 Task: Find connections with filter location Montero with filter topic #Tipswith filter profile language Potuguese with filter current company Muthoot Fincorp Ltd. with filter school Vikram Simhapuri University, Nellore with filter industry HVAC and Refrigeration Equipment Manufacturing with filter service category Date Entry with filter keywords title Engineer
Action: Mouse moved to (495, 66)
Screenshot: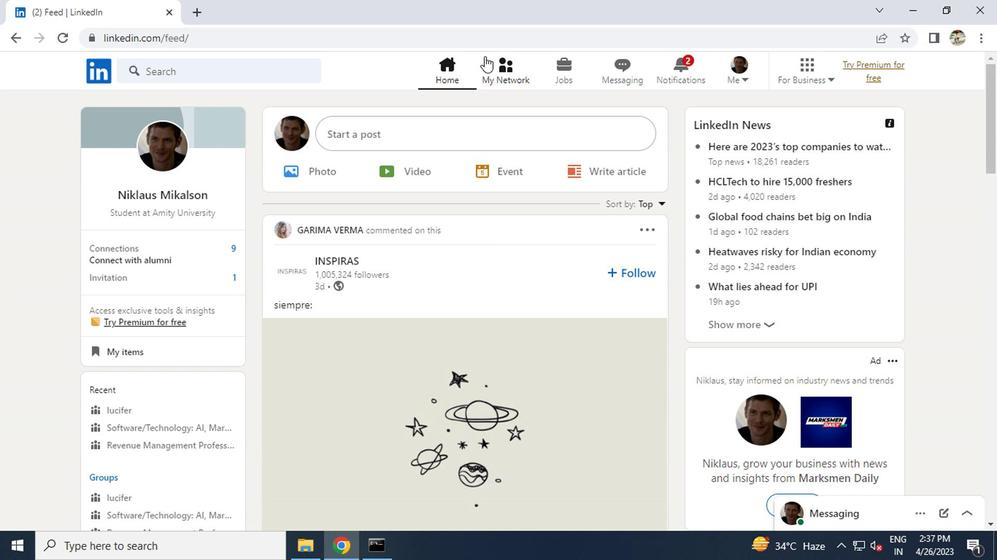 
Action: Mouse pressed left at (495, 66)
Screenshot: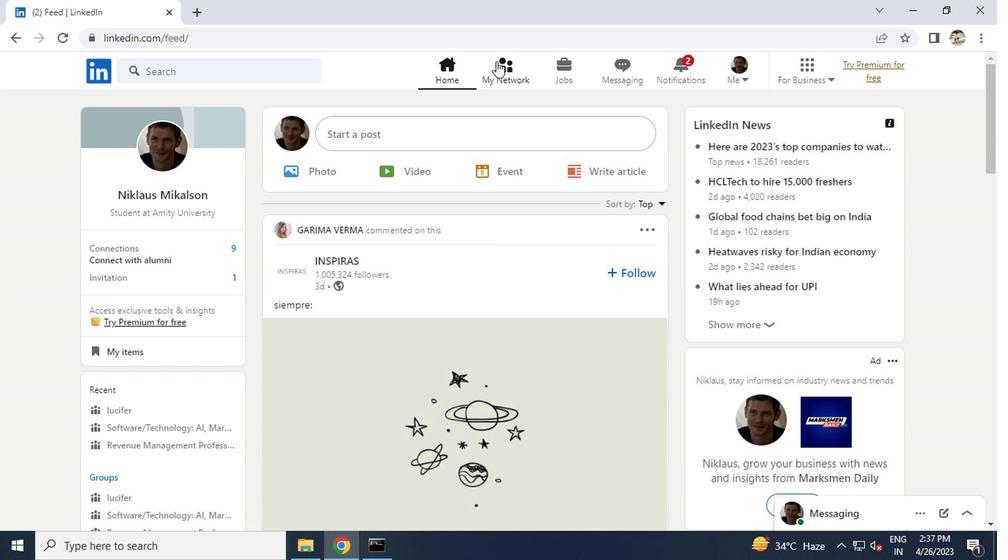 
Action: Mouse moved to (143, 151)
Screenshot: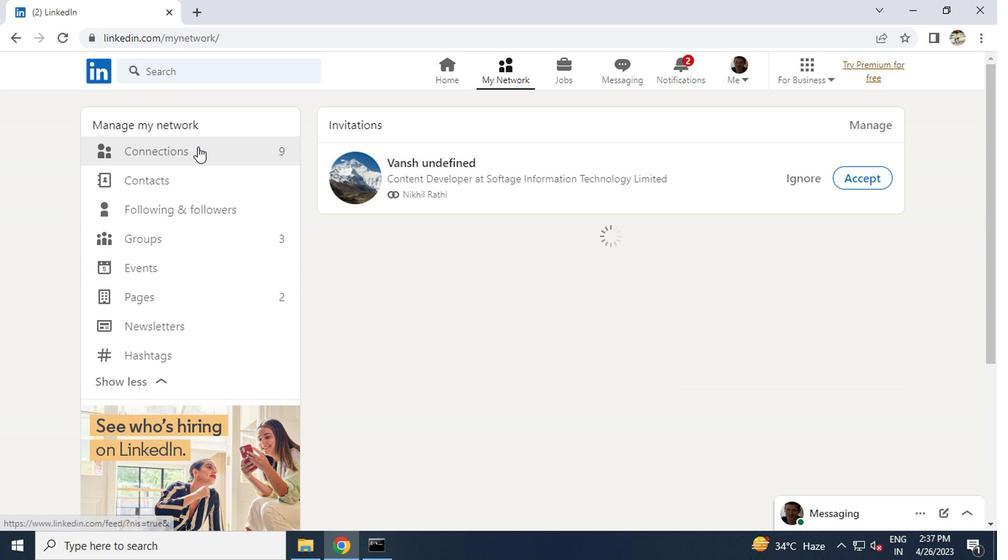 
Action: Mouse pressed left at (143, 151)
Screenshot: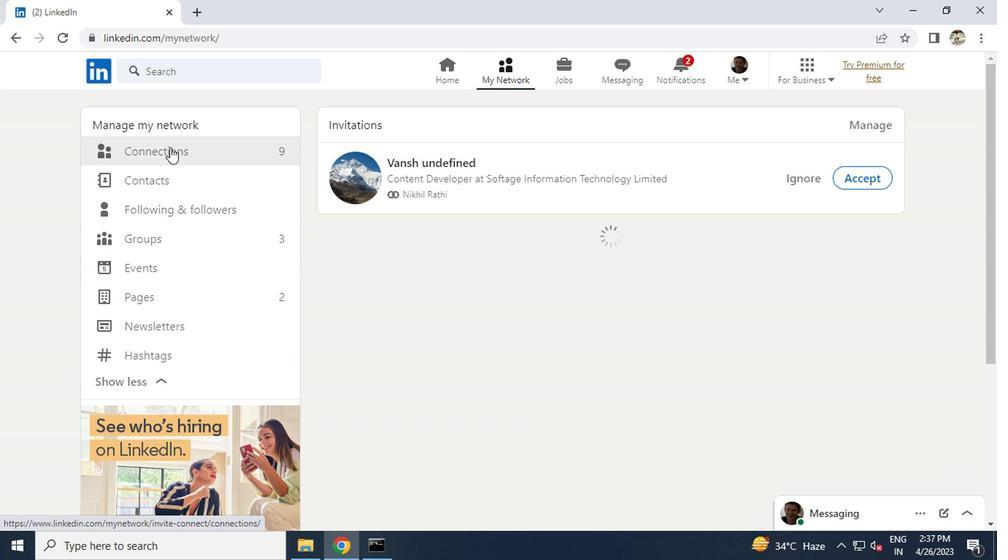 
Action: Mouse moved to (595, 158)
Screenshot: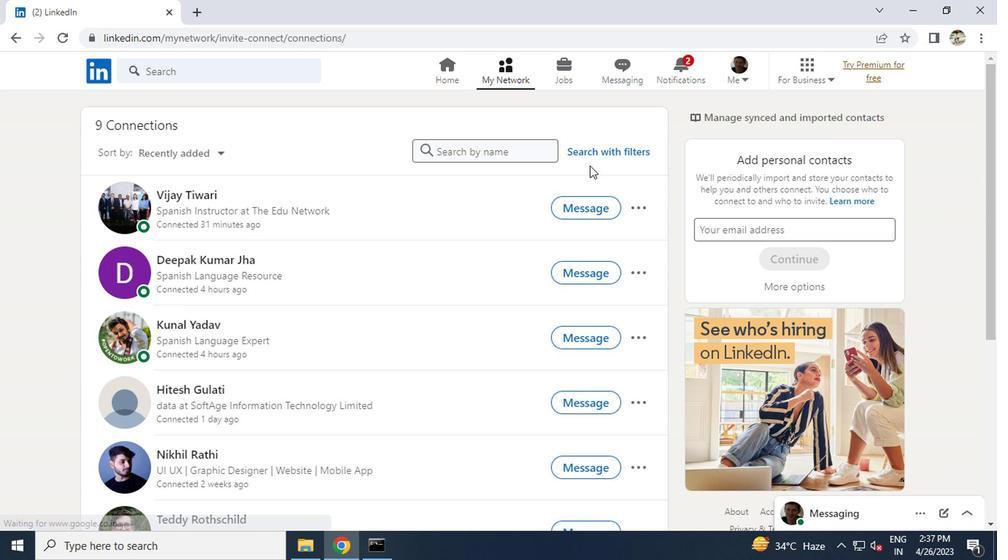 
Action: Mouse pressed left at (595, 158)
Screenshot: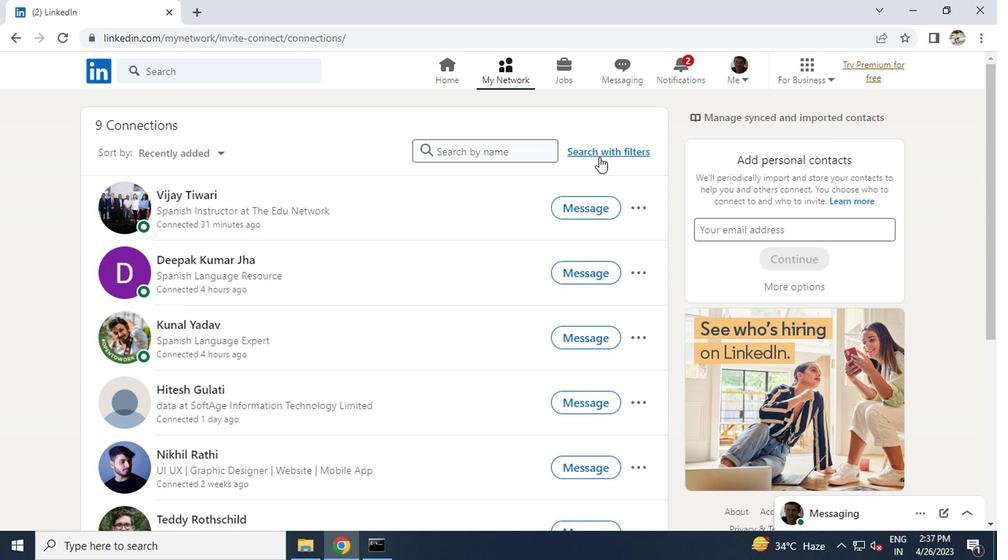 
Action: Mouse moved to (488, 111)
Screenshot: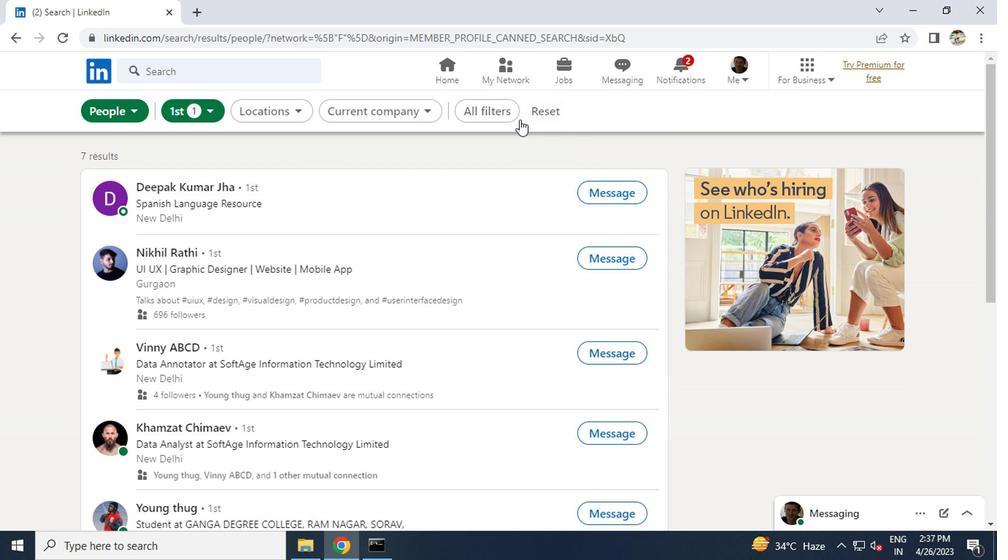 
Action: Mouse pressed left at (488, 111)
Screenshot: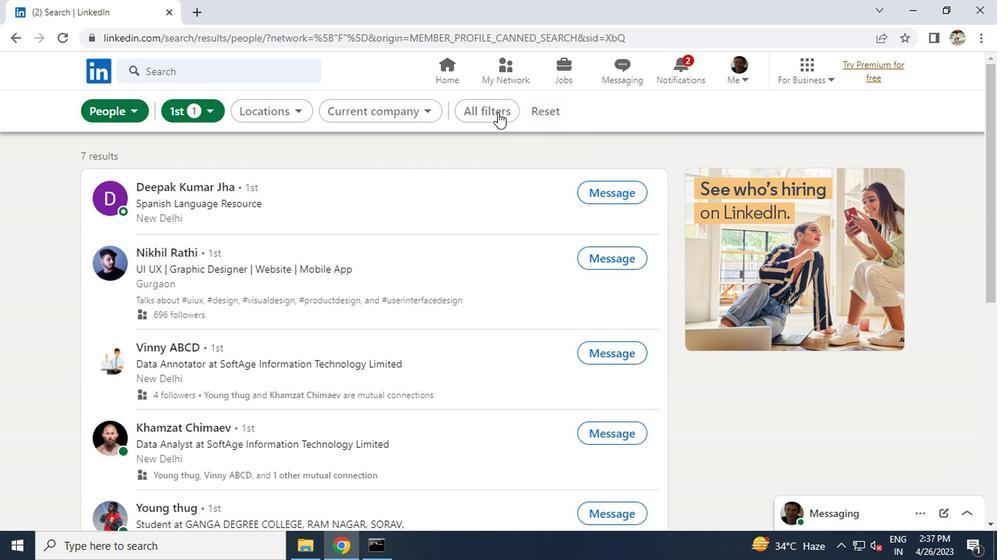 
Action: Mouse moved to (819, 358)
Screenshot: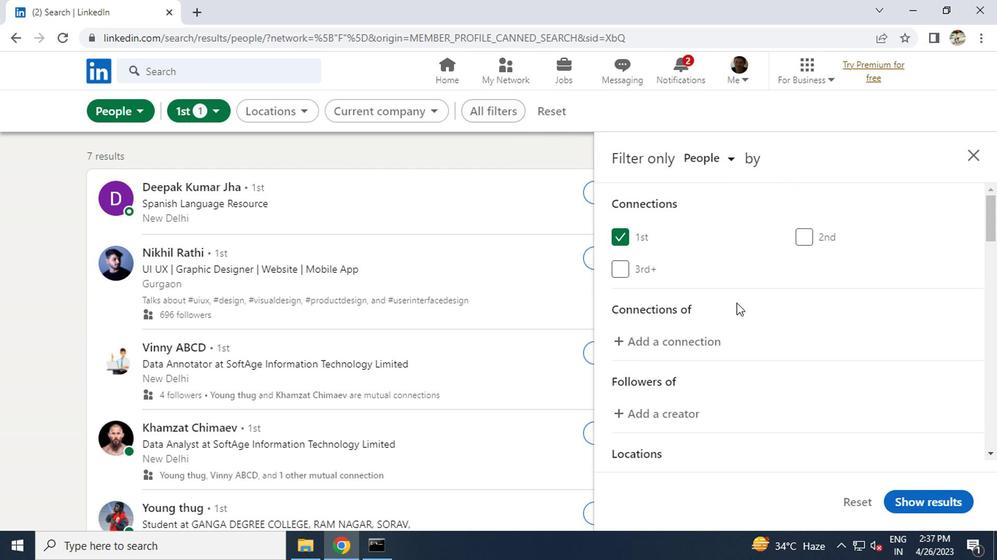 
Action: Mouse scrolled (819, 357) with delta (0, 0)
Screenshot: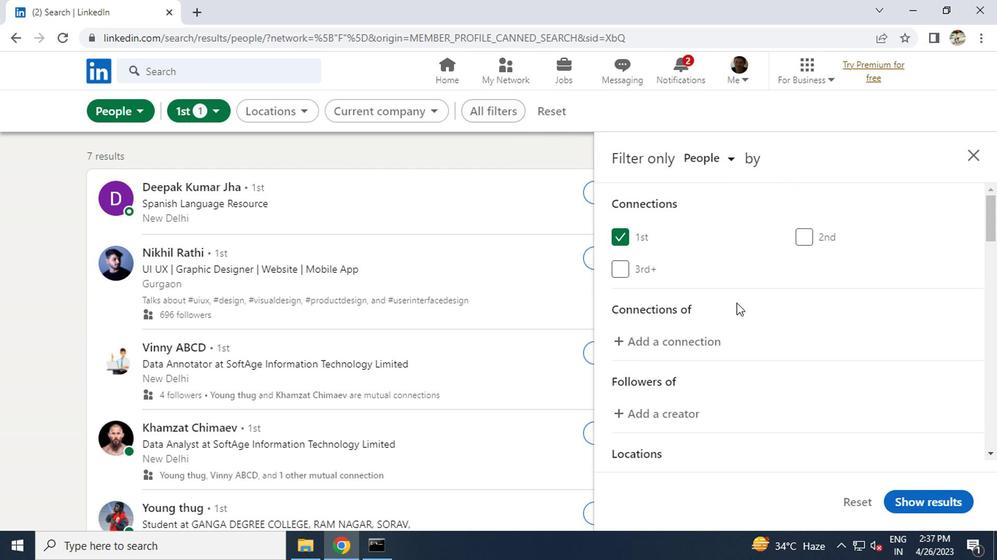 
Action: Mouse moved to (820, 358)
Screenshot: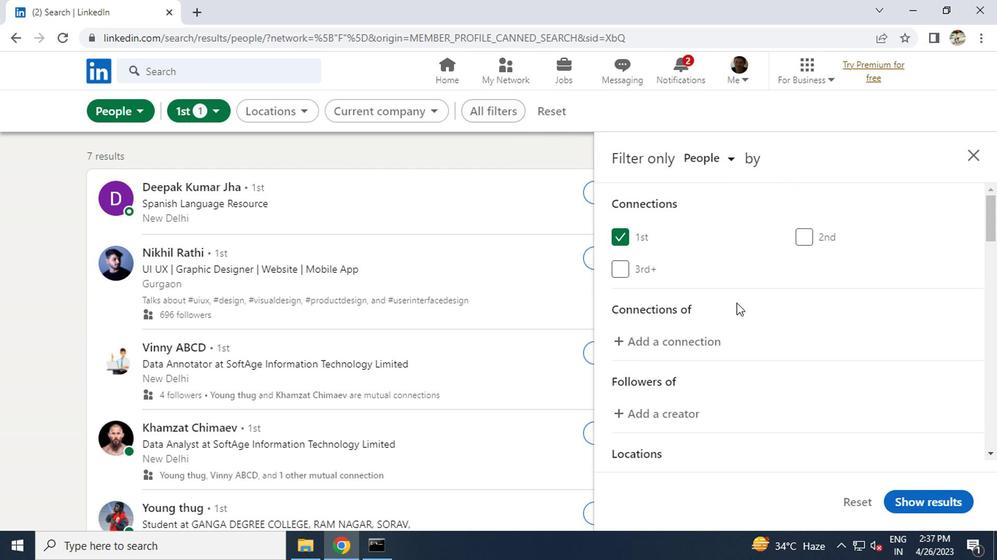 
Action: Mouse scrolled (820, 357) with delta (0, 0)
Screenshot: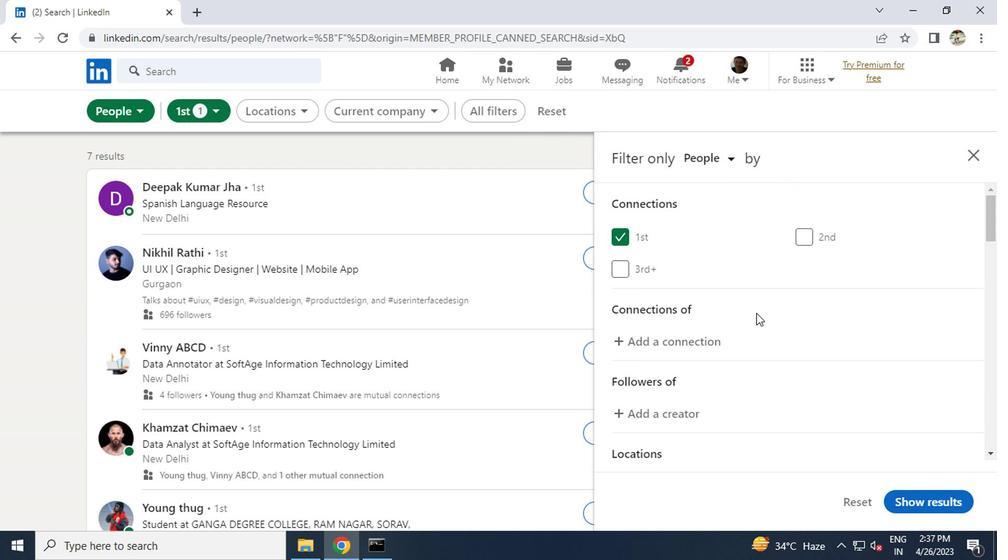 
Action: Mouse scrolled (820, 357) with delta (0, 0)
Screenshot: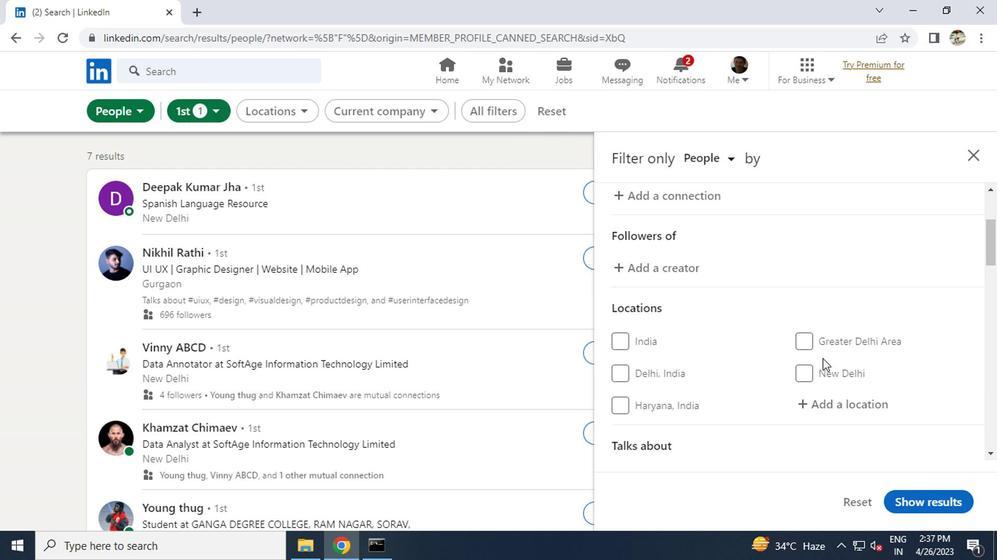
Action: Mouse moved to (818, 333)
Screenshot: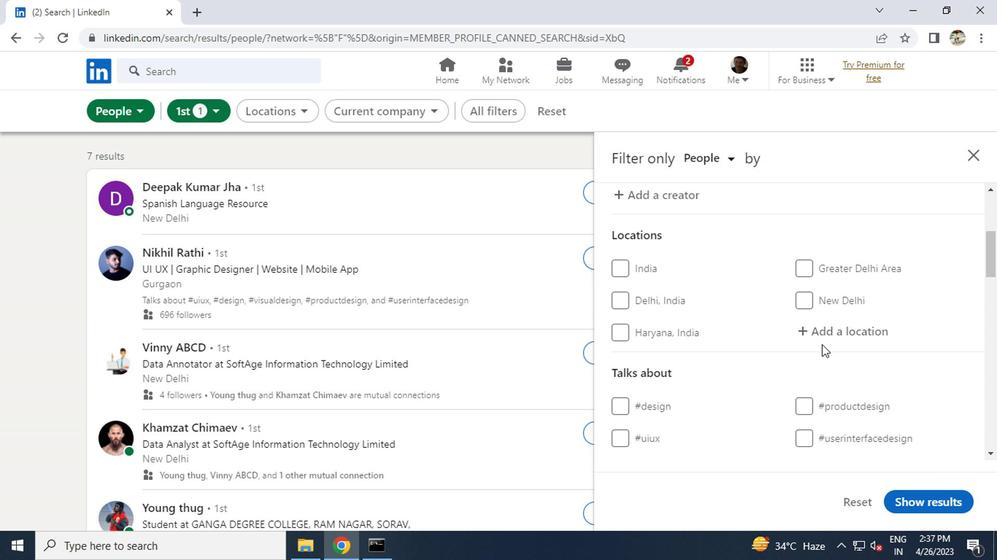 
Action: Mouse pressed left at (818, 333)
Screenshot: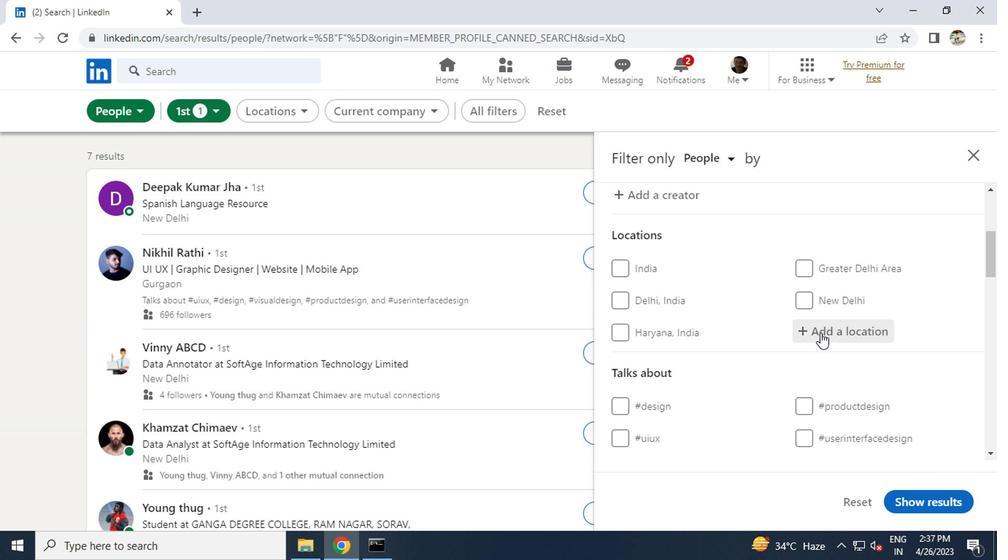 
Action: Key pressed <Key.caps_lock>m<Key.caps_lock>ontero<Key.enter>
Screenshot: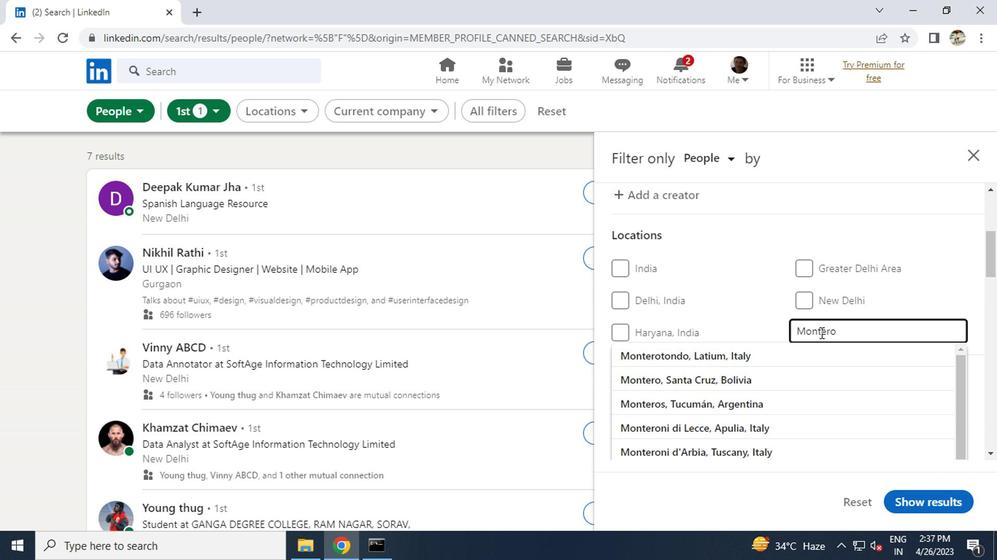 
Action: Mouse scrolled (818, 332) with delta (0, -1)
Screenshot: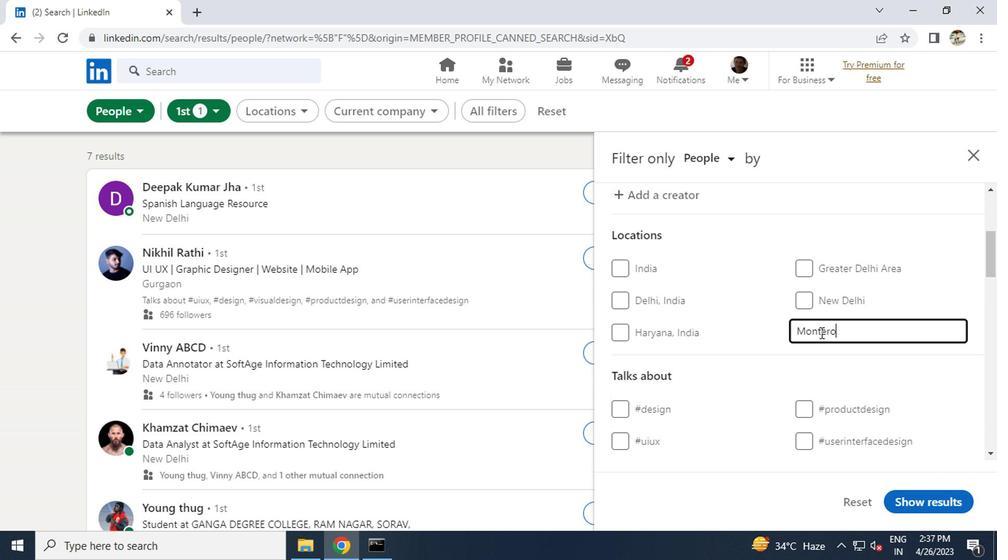 
Action: Mouse moved to (834, 401)
Screenshot: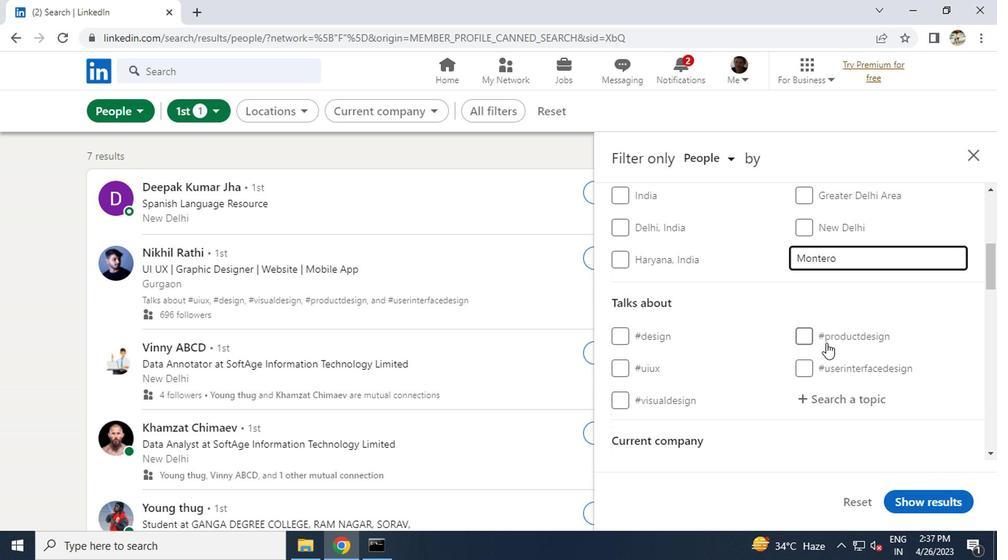 
Action: Mouse pressed left at (834, 401)
Screenshot: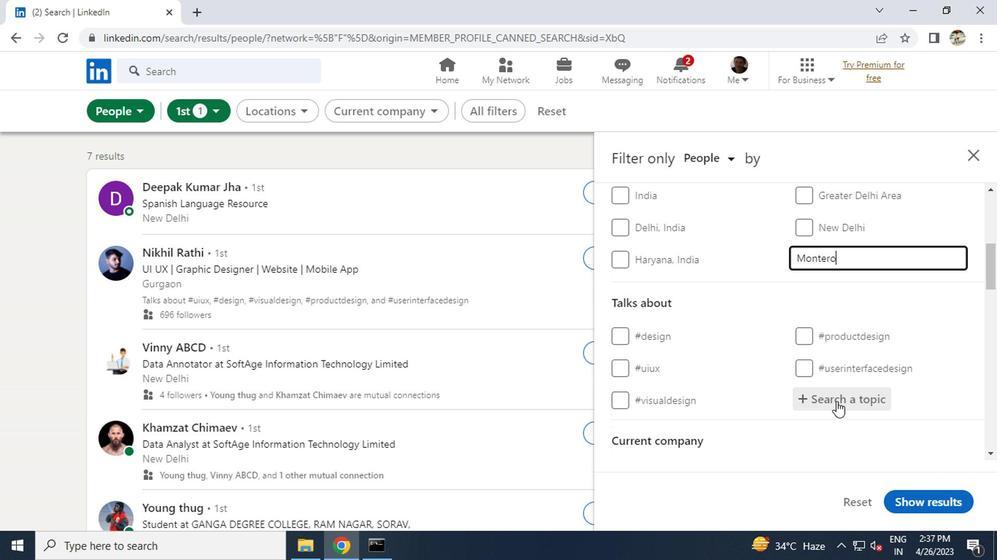 
Action: Key pressed <Key.shift>#<Key.caps_lock>T<Key.caps_lock>IPS
Screenshot: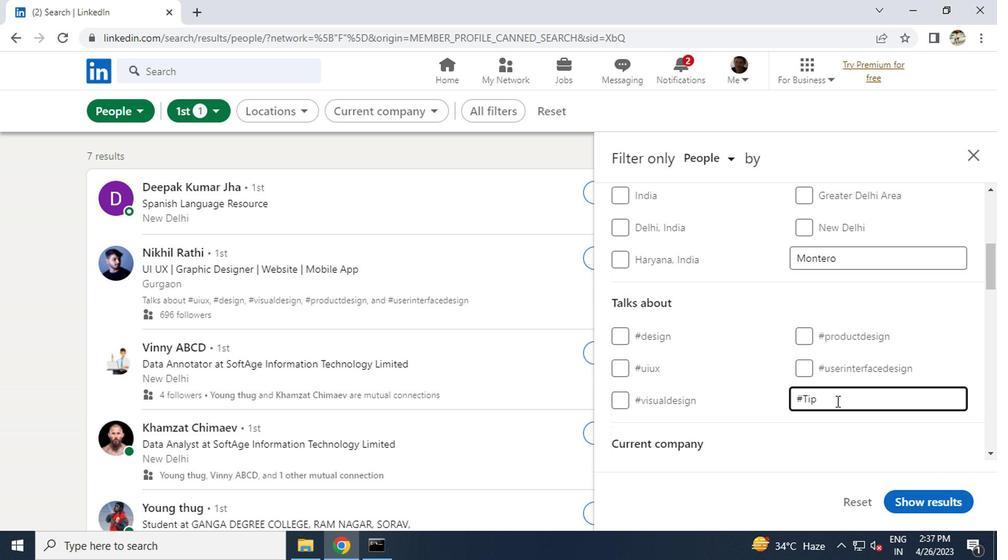 
Action: Mouse scrolled (834, 400) with delta (0, -1)
Screenshot: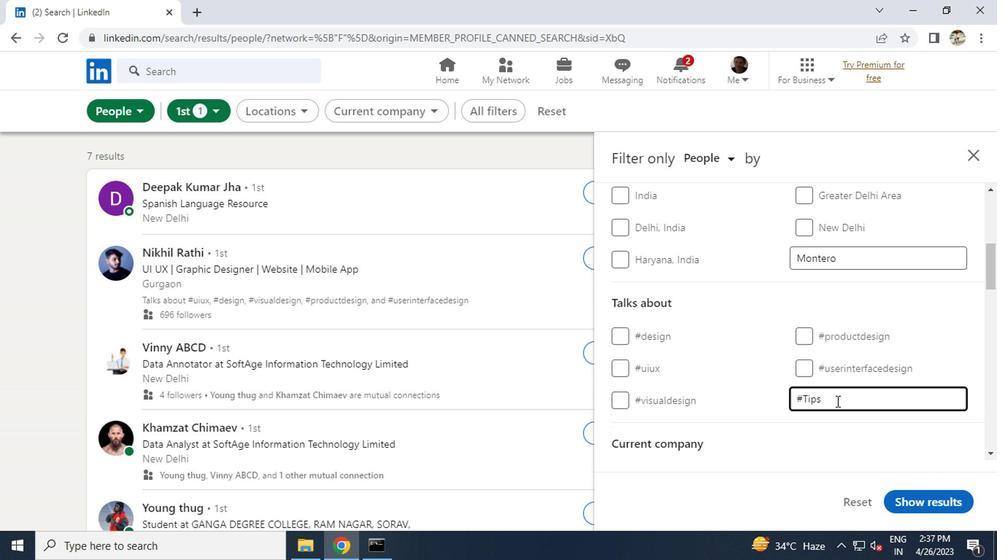 
Action: Mouse scrolled (834, 400) with delta (0, -1)
Screenshot: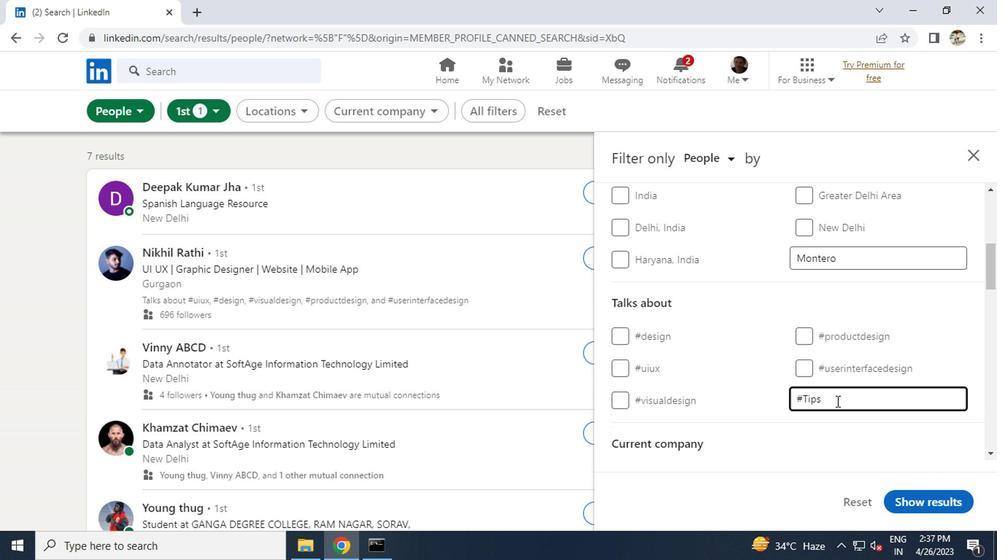 
Action: Mouse scrolled (834, 400) with delta (0, -1)
Screenshot: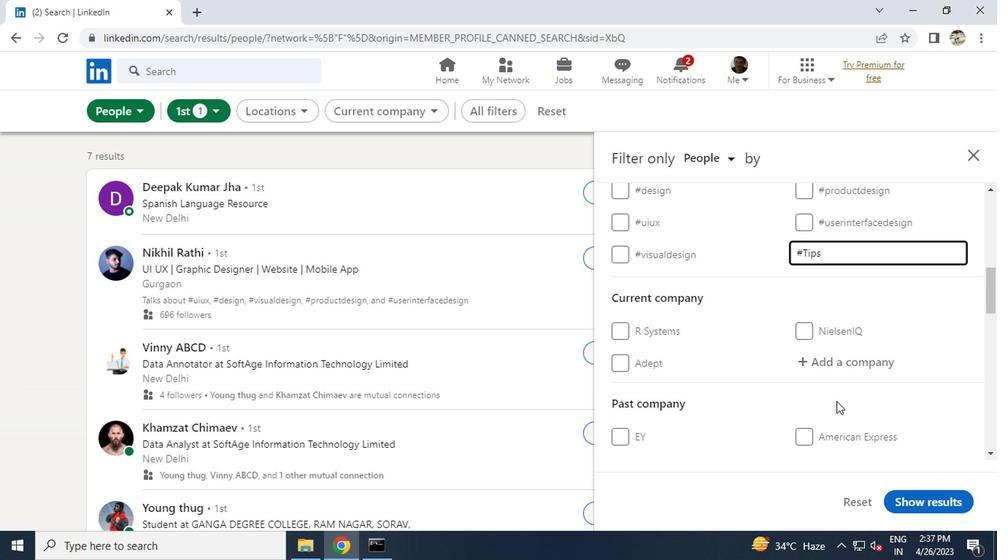 
Action: Mouse scrolled (834, 400) with delta (0, -1)
Screenshot: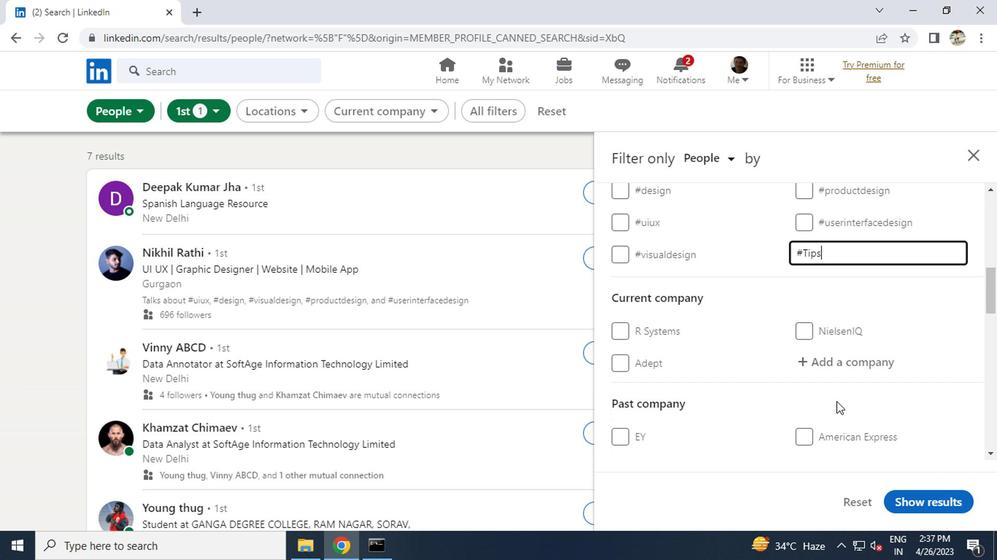 
Action: Mouse scrolled (834, 400) with delta (0, -1)
Screenshot: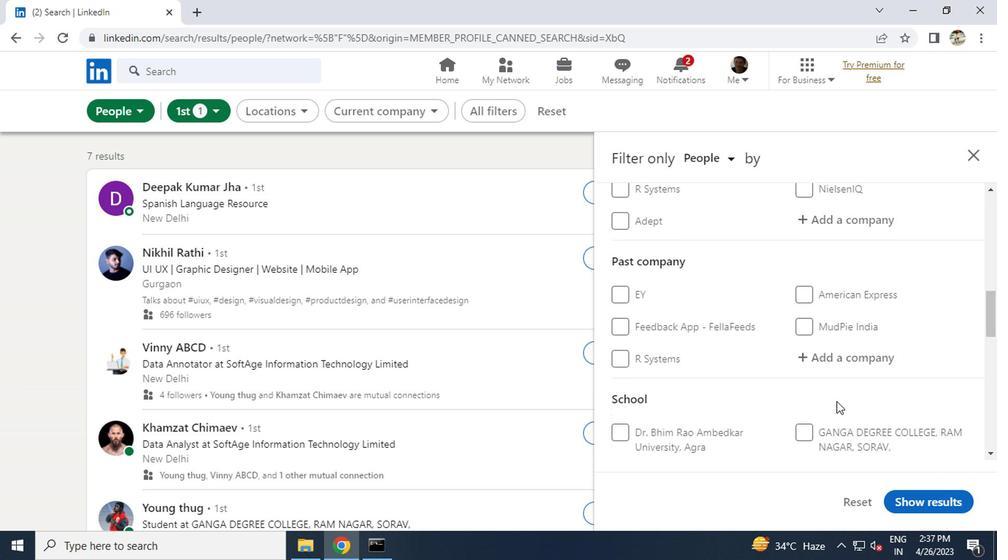 
Action: Mouse scrolled (834, 400) with delta (0, -1)
Screenshot: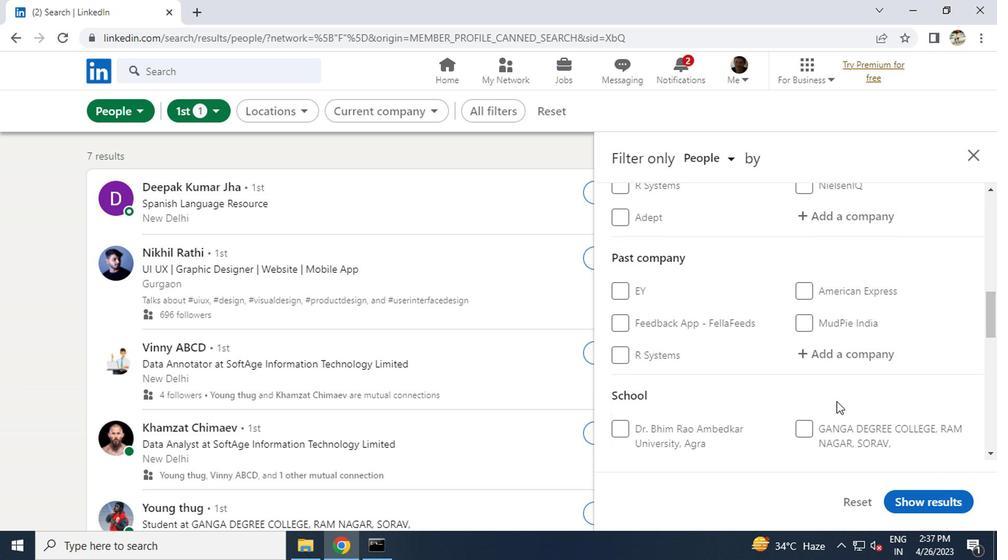 
Action: Mouse scrolled (834, 400) with delta (0, -1)
Screenshot: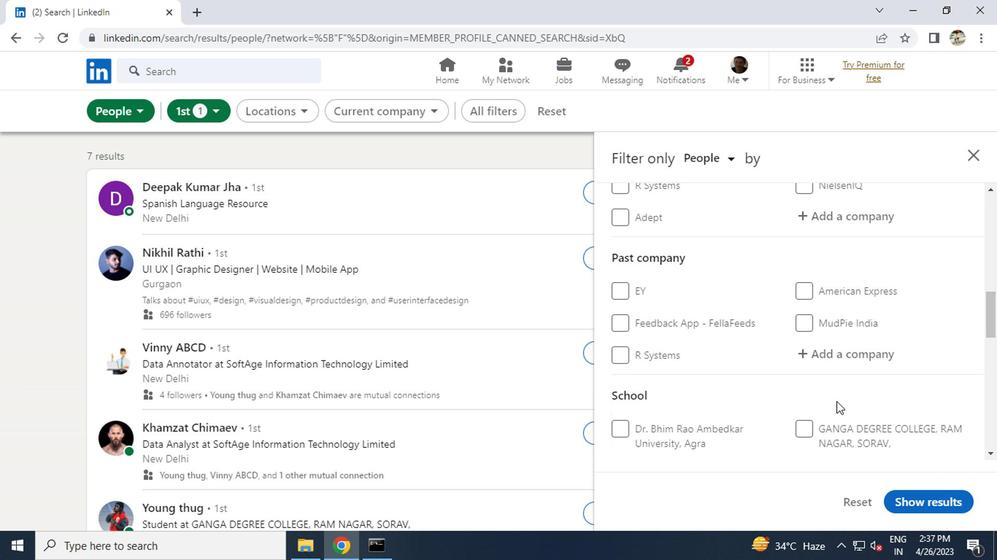 
Action: Mouse scrolled (834, 400) with delta (0, -1)
Screenshot: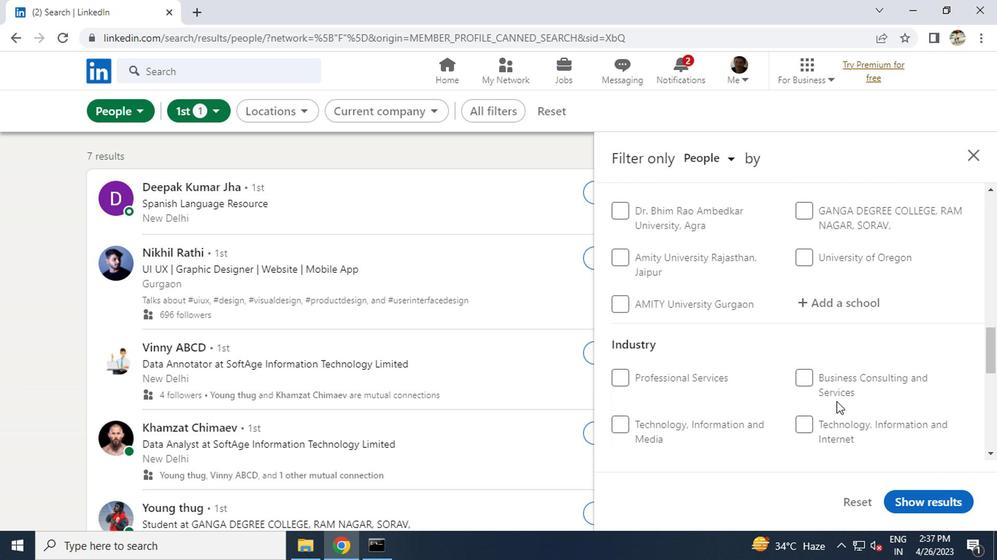 
Action: Mouse scrolled (834, 400) with delta (0, -1)
Screenshot: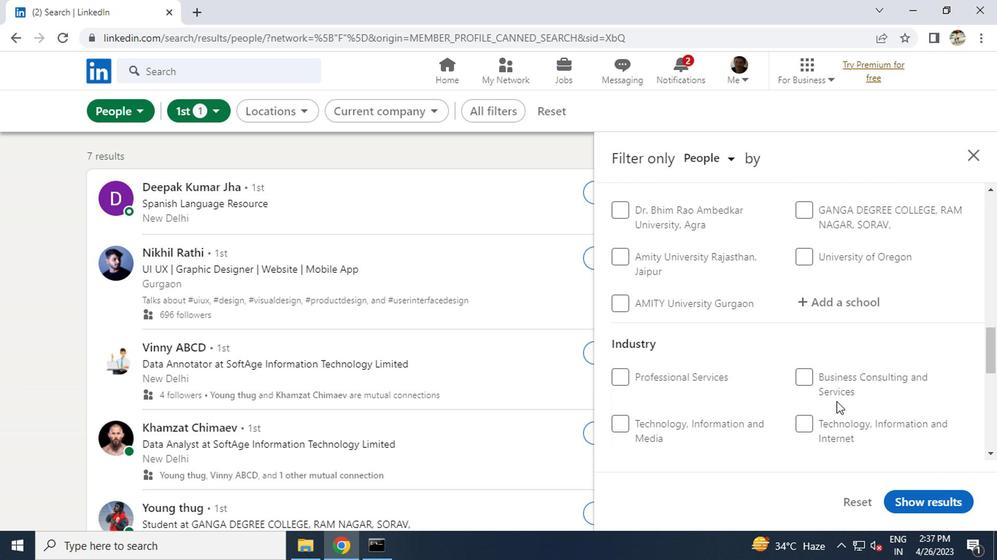 
Action: Mouse scrolled (834, 400) with delta (0, -1)
Screenshot: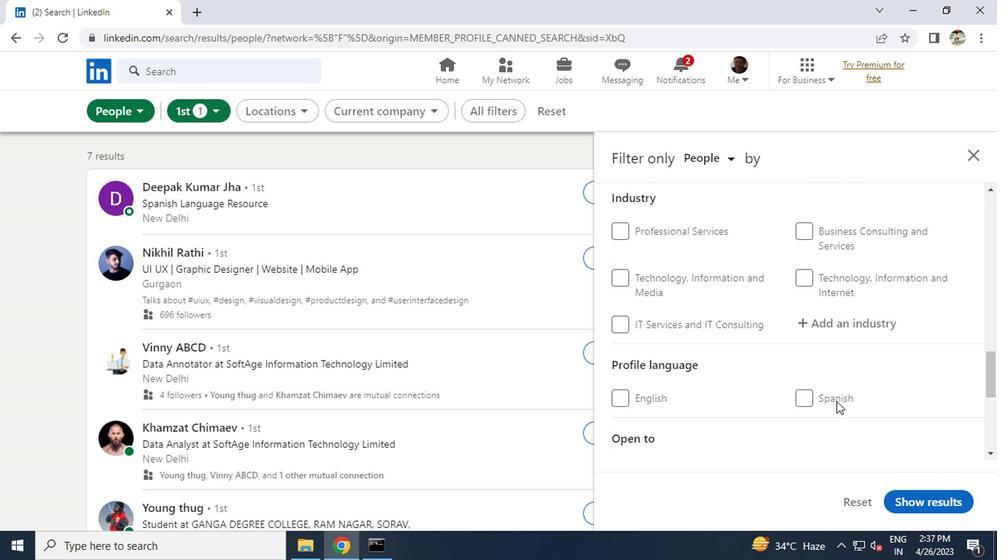 
Action: Mouse scrolled (834, 401) with delta (0, 0)
Screenshot: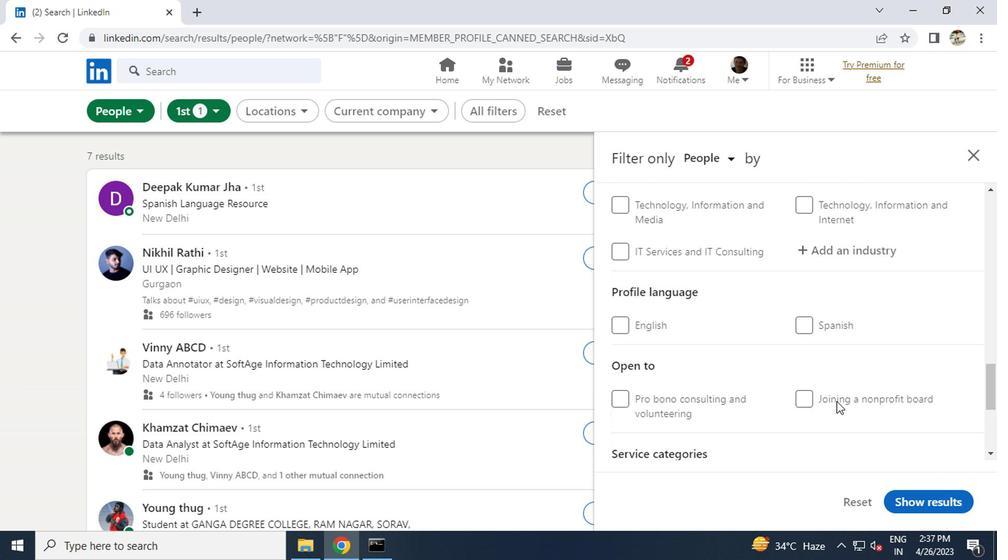 
Action: Mouse scrolled (834, 401) with delta (0, 0)
Screenshot: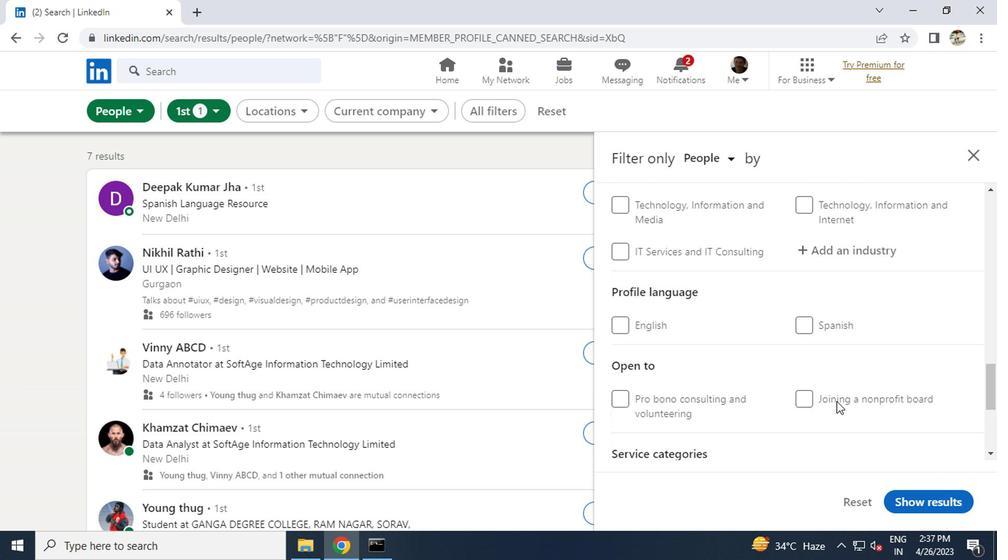 
Action: Mouse scrolled (834, 401) with delta (0, 0)
Screenshot: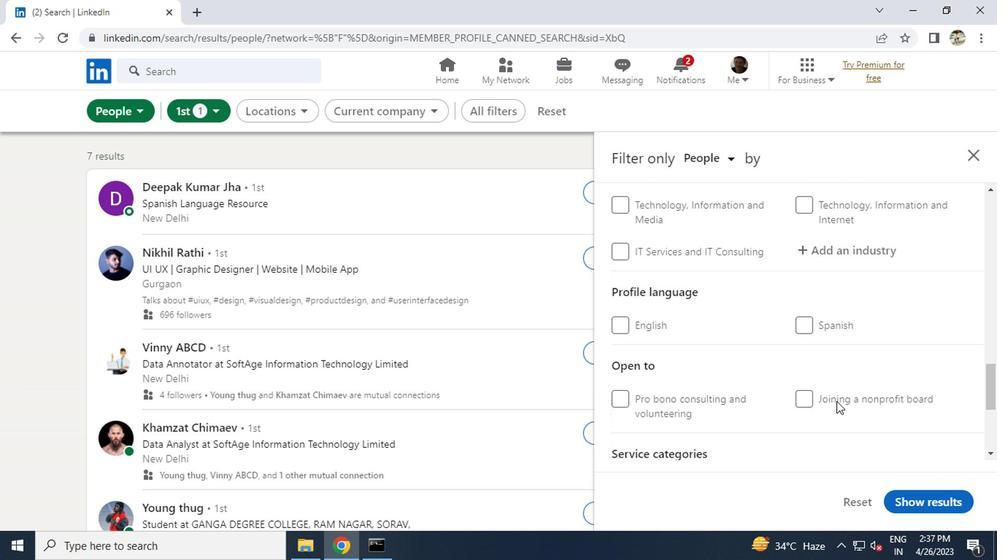 
Action: Mouse scrolled (834, 401) with delta (0, 0)
Screenshot: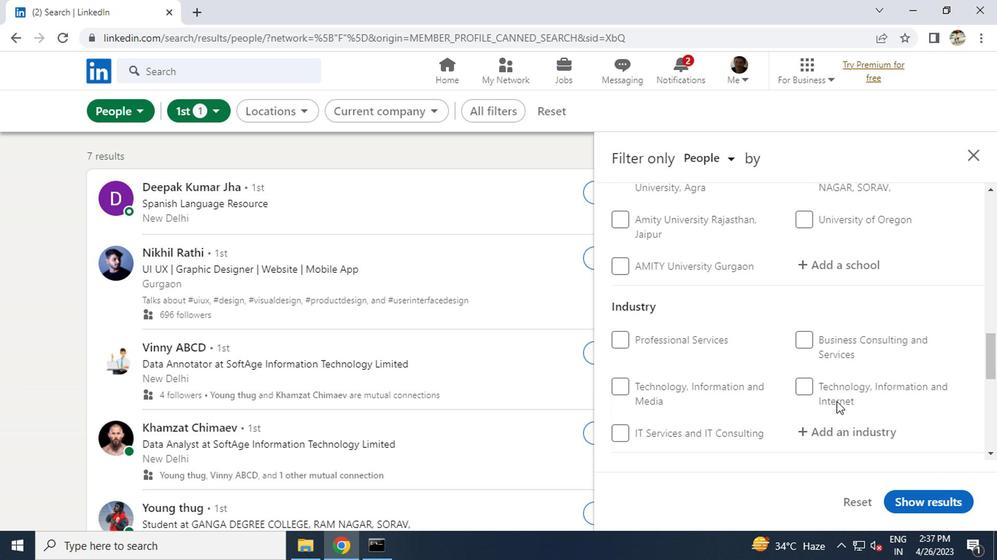 
Action: Mouse scrolled (834, 401) with delta (0, 0)
Screenshot: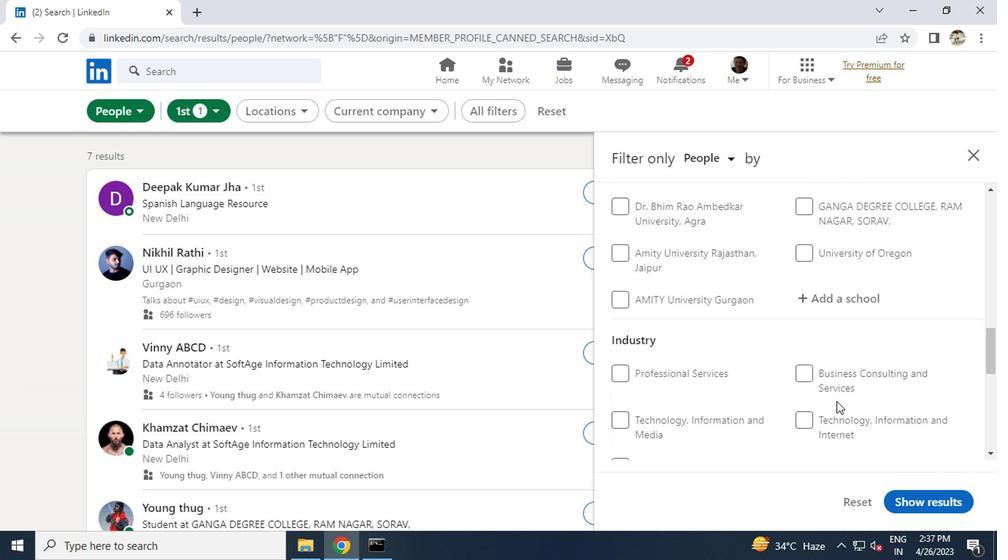 
Action: Mouse scrolled (834, 401) with delta (0, 0)
Screenshot: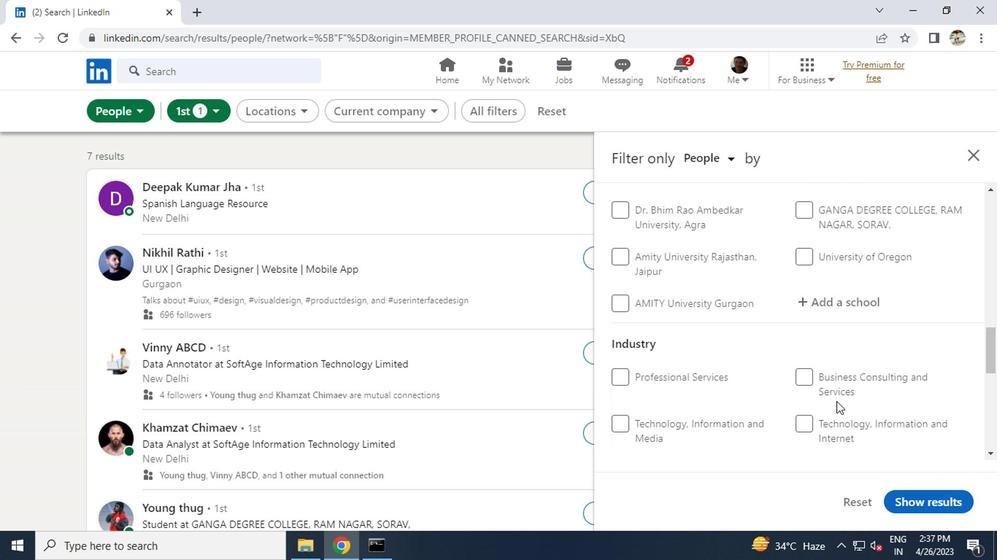 
Action: Mouse scrolled (834, 401) with delta (0, 0)
Screenshot: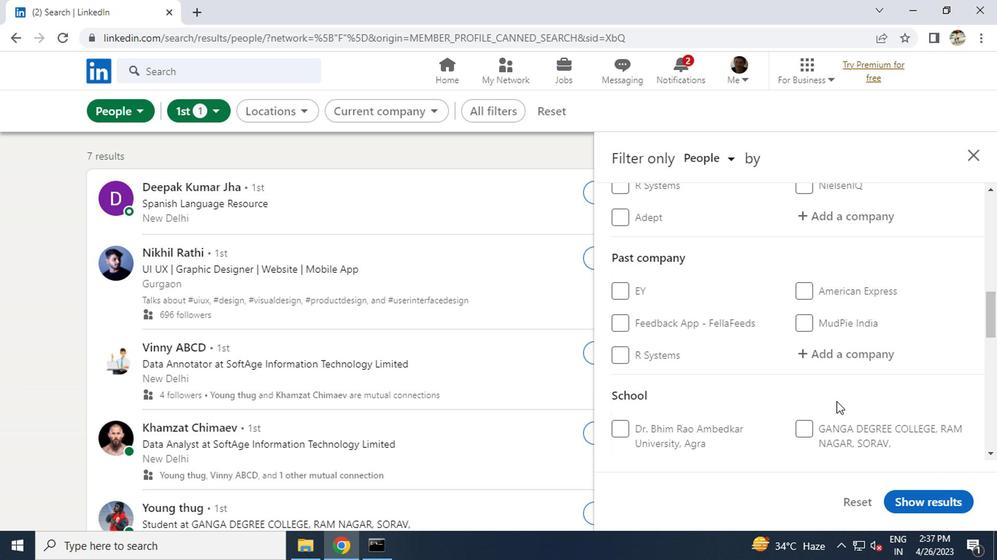 
Action: Mouse scrolled (834, 401) with delta (0, 0)
Screenshot: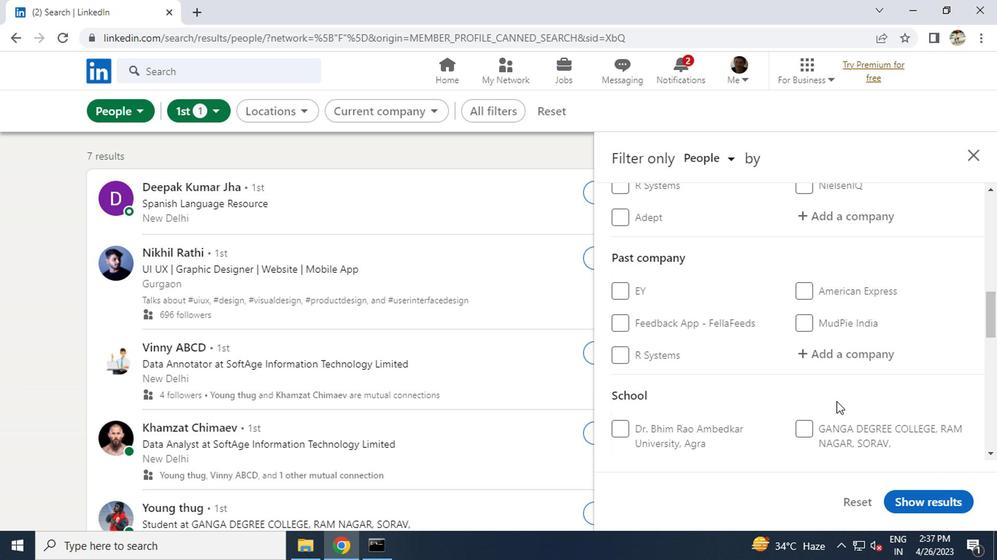 
Action: Mouse moved to (834, 356)
Screenshot: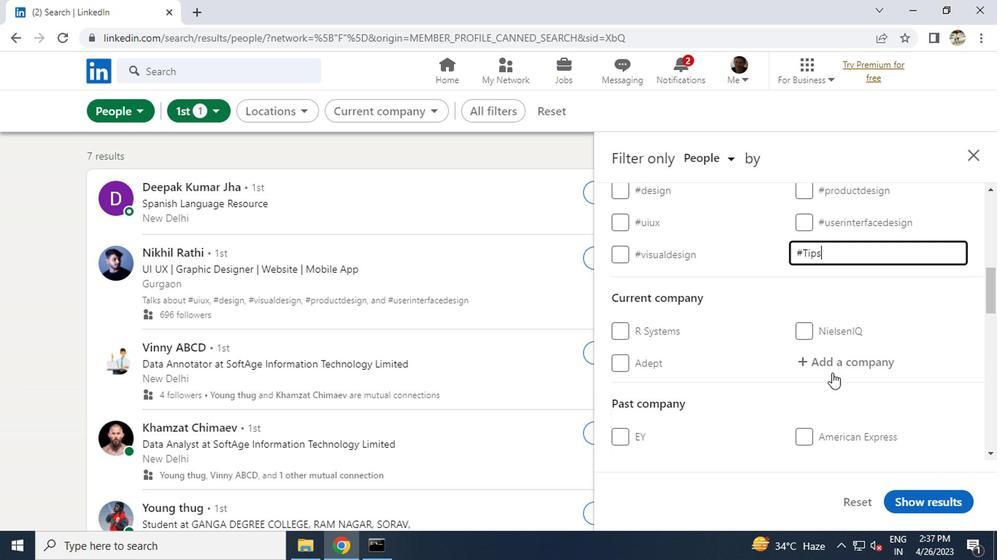 
Action: Mouse pressed left at (834, 356)
Screenshot: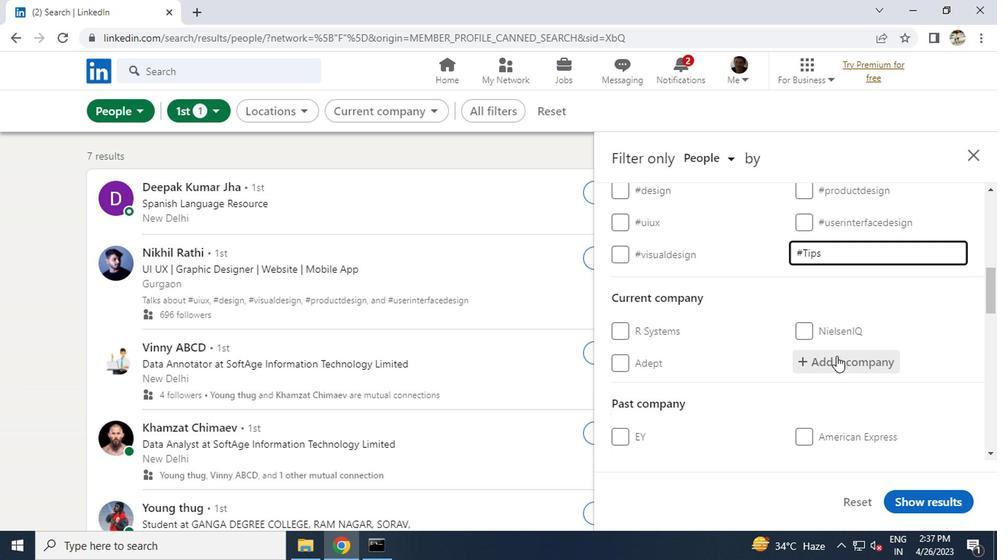 
Action: Key pressed <Key.caps_lock>M<Key.caps_lock>UTHOOT<Key.space><Key.caps_lock>F
Screenshot: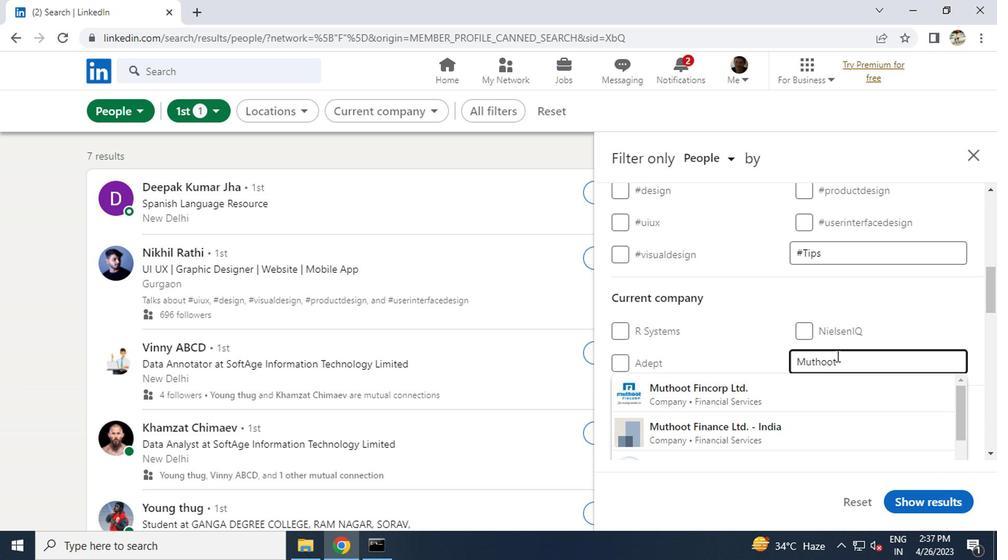 
Action: Mouse moved to (678, 391)
Screenshot: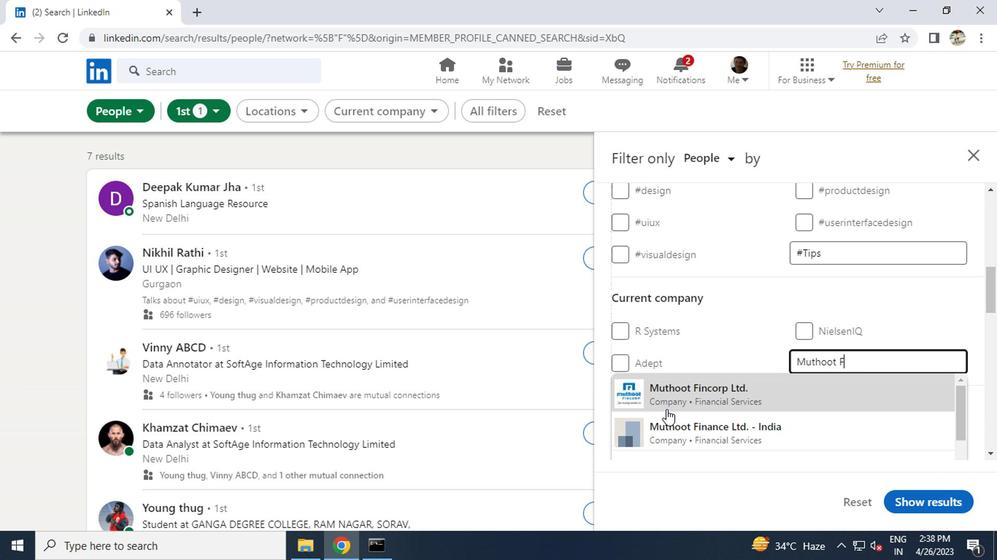 
Action: Mouse pressed left at (678, 391)
Screenshot: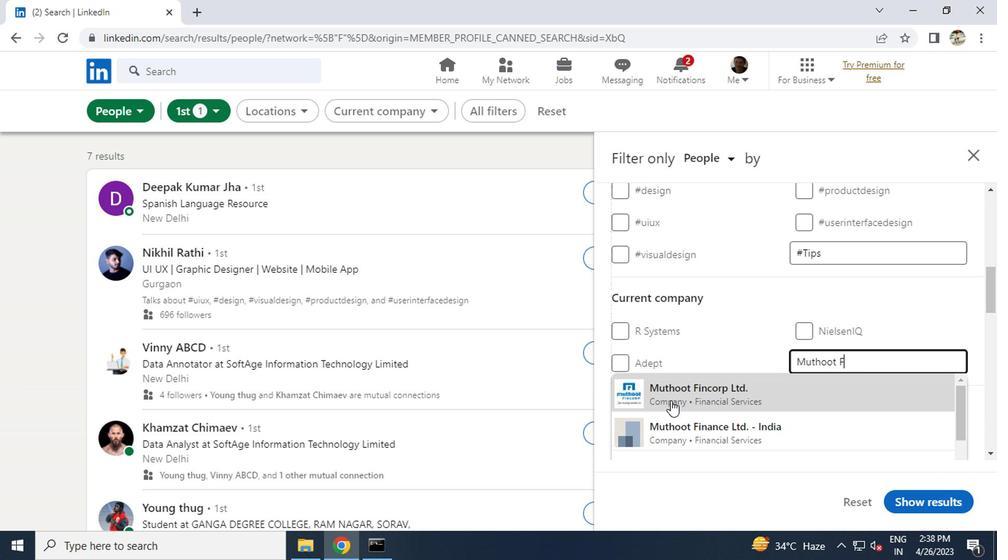 
Action: Mouse scrolled (678, 390) with delta (0, 0)
Screenshot: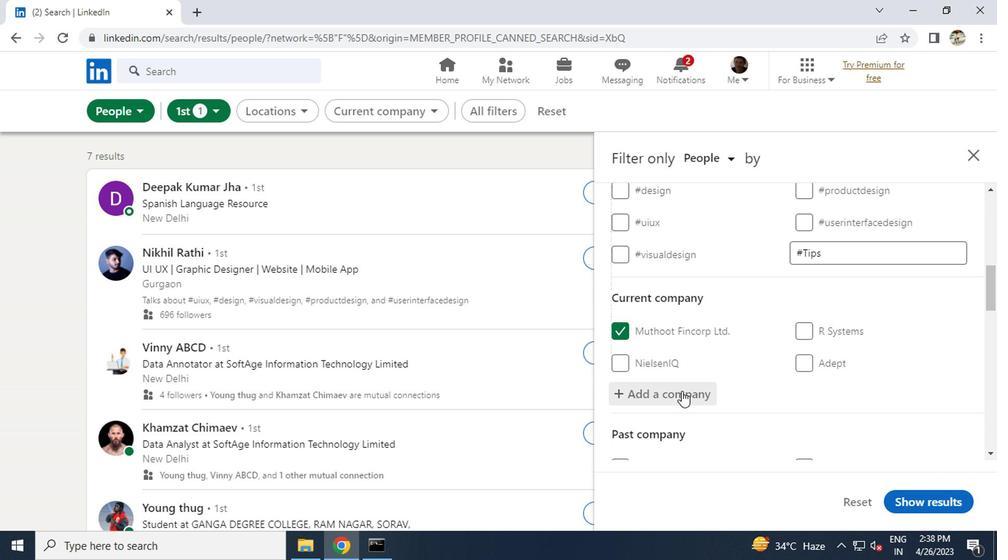 
Action: Mouse scrolled (678, 390) with delta (0, 0)
Screenshot: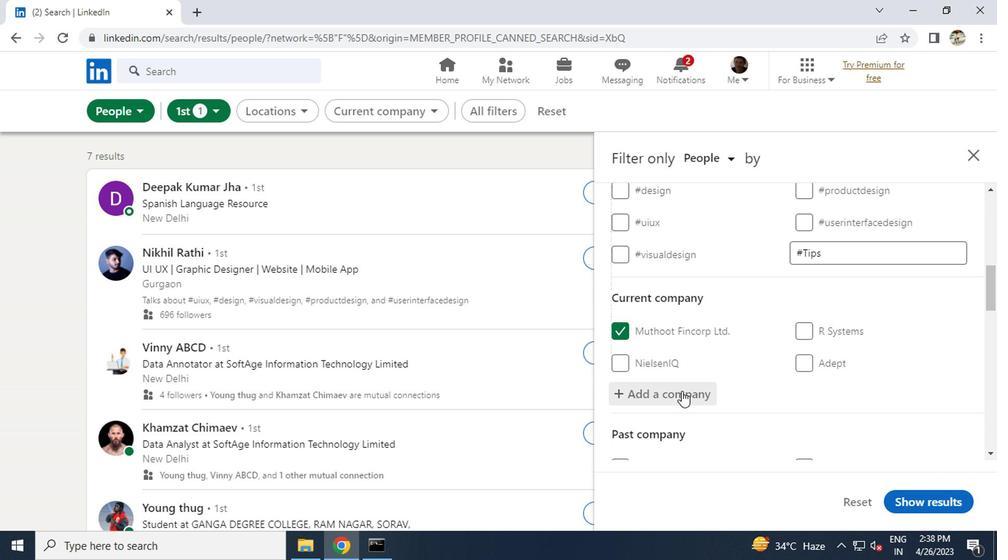 
Action: Mouse scrolled (678, 390) with delta (0, 0)
Screenshot: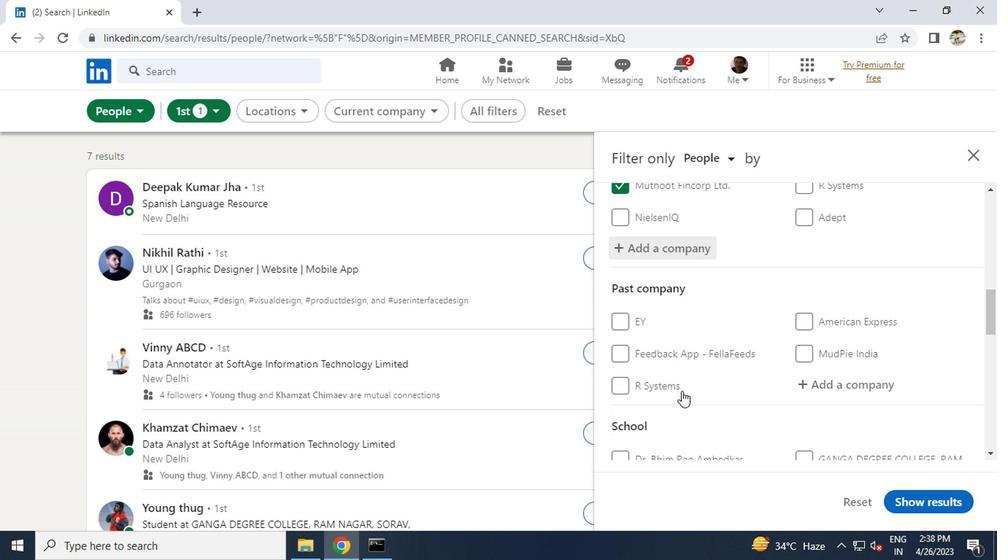 
Action: Mouse scrolled (678, 390) with delta (0, 0)
Screenshot: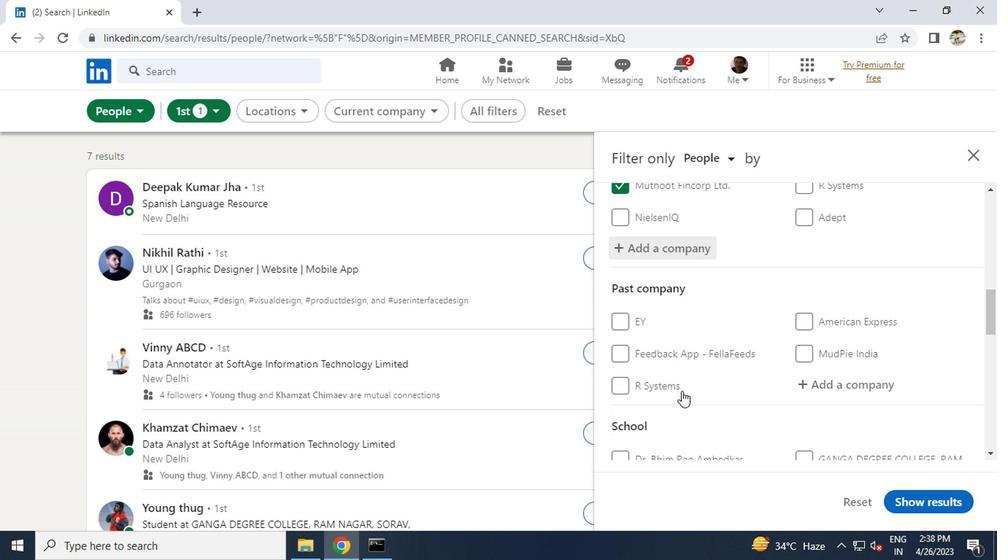 
Action: Mouse moved to (802, 402)
Screenshot: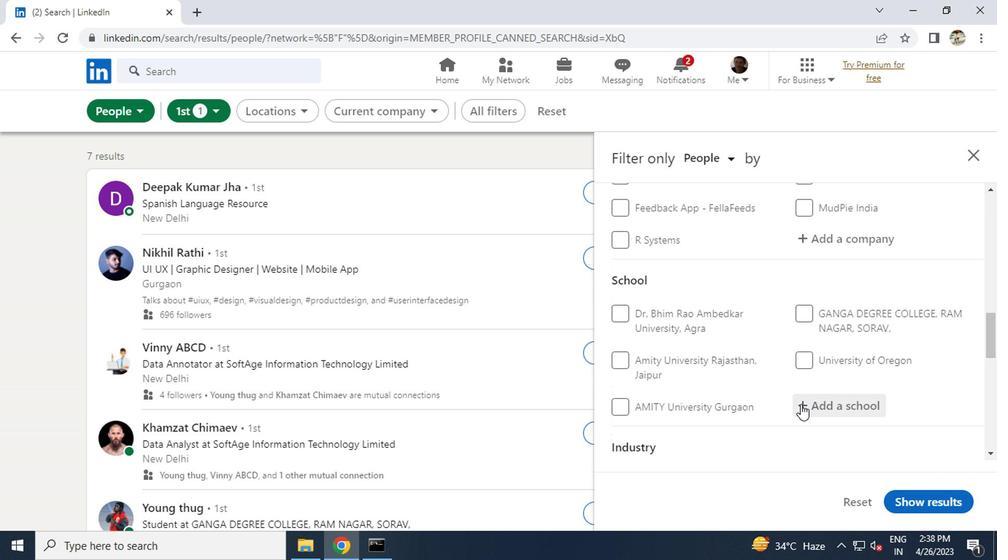
Action: Mouse pressed left at (802, 402)
Screenshot: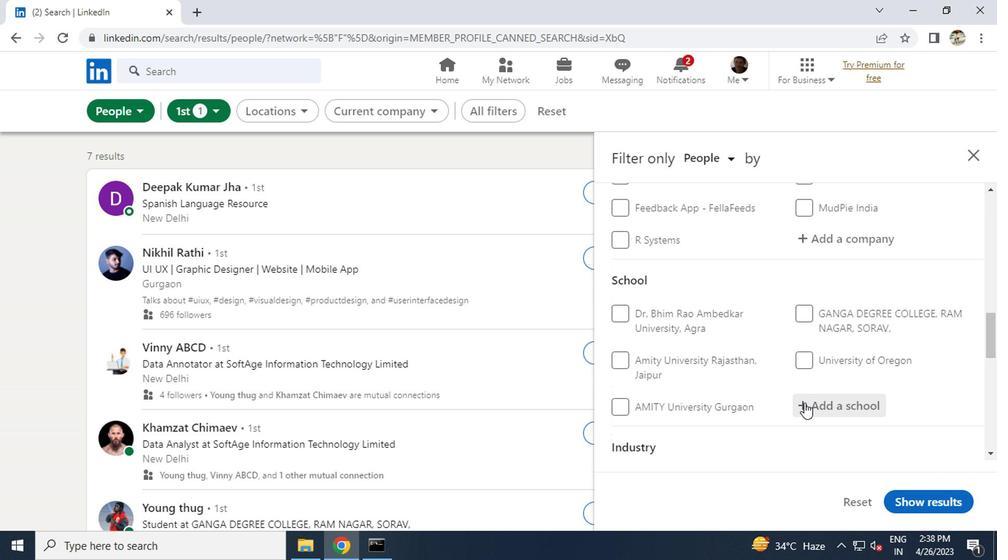 
Action: Key pressed V<Key.caps_lock>IKRAM<Key.space><Key.caps_lock>S<Key.caps_lock>
Screenshot: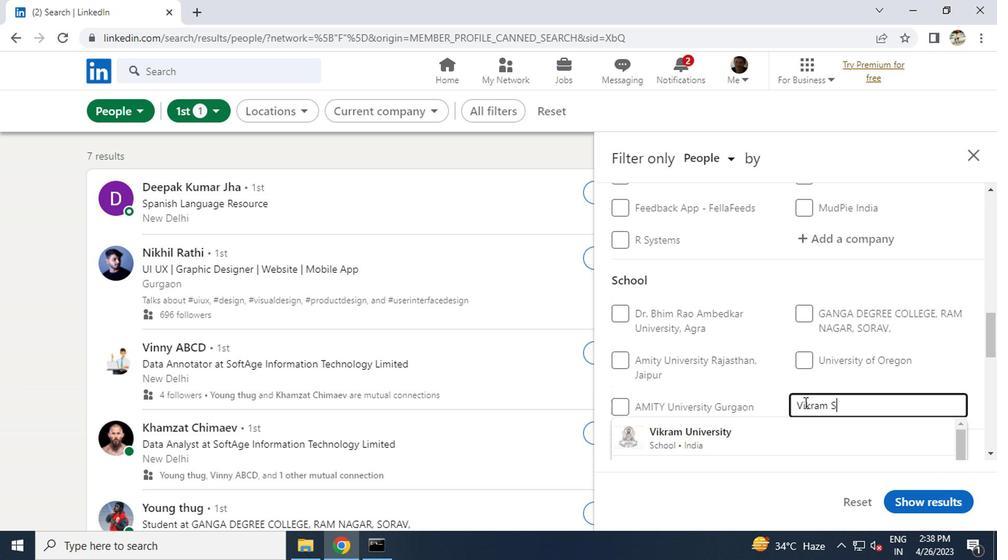 
Action: Mouse moved to (765, 425)
Screenshot: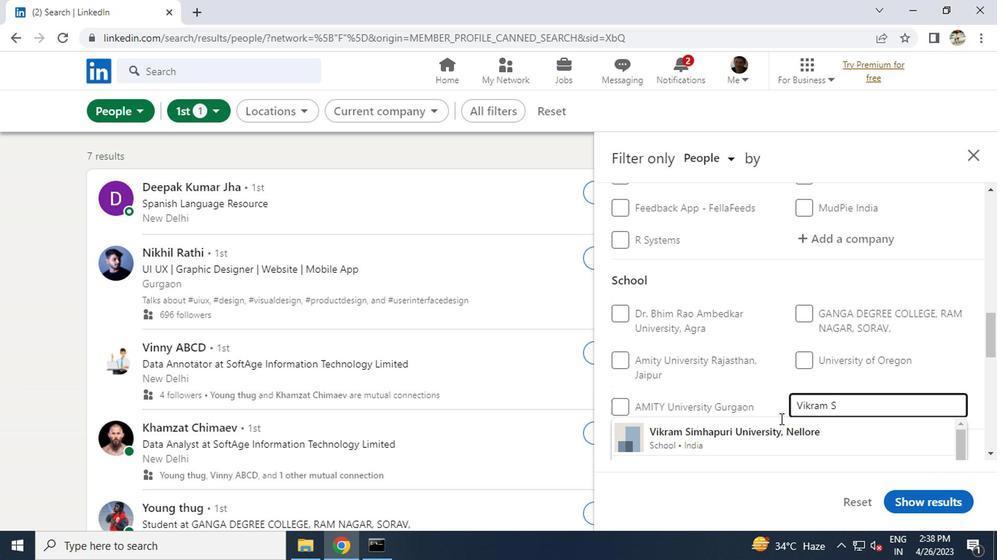 
Action: Mouse pressed left at (765, 425)
Screenshot: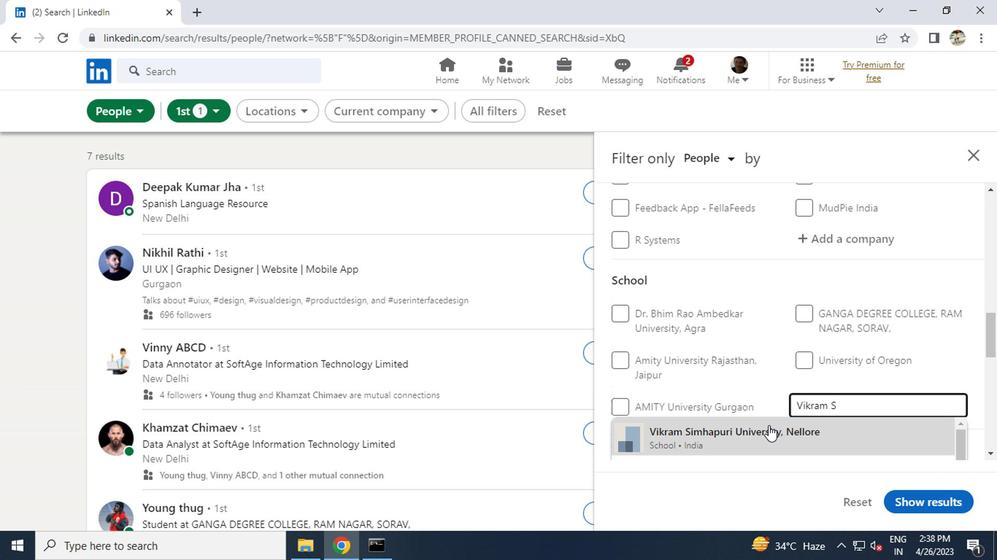 
Action: Mouse scrolled (765, 424) with delta (0, -1)
Screenshot: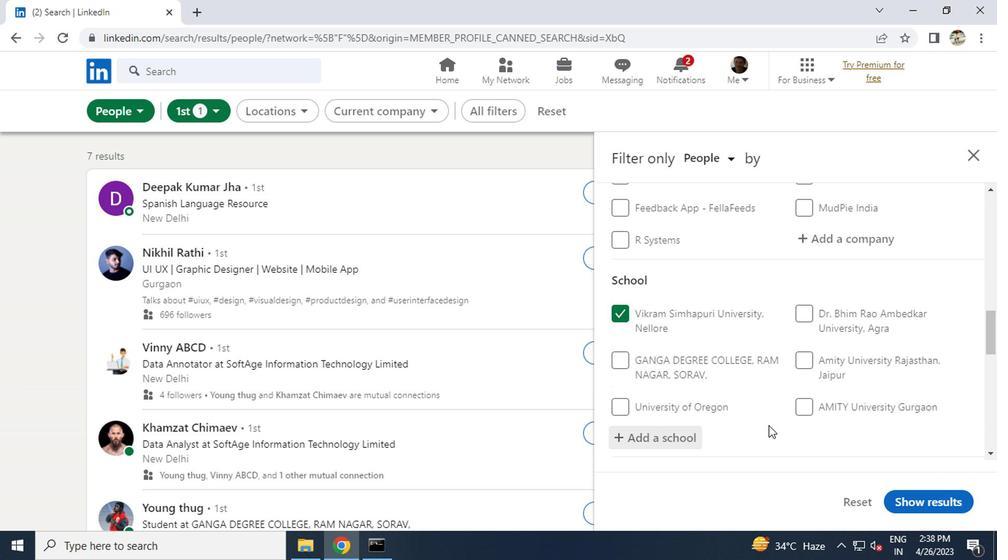 
Action: Mouse scrolled (765, 424) with delta (0, -1)
Screenshot: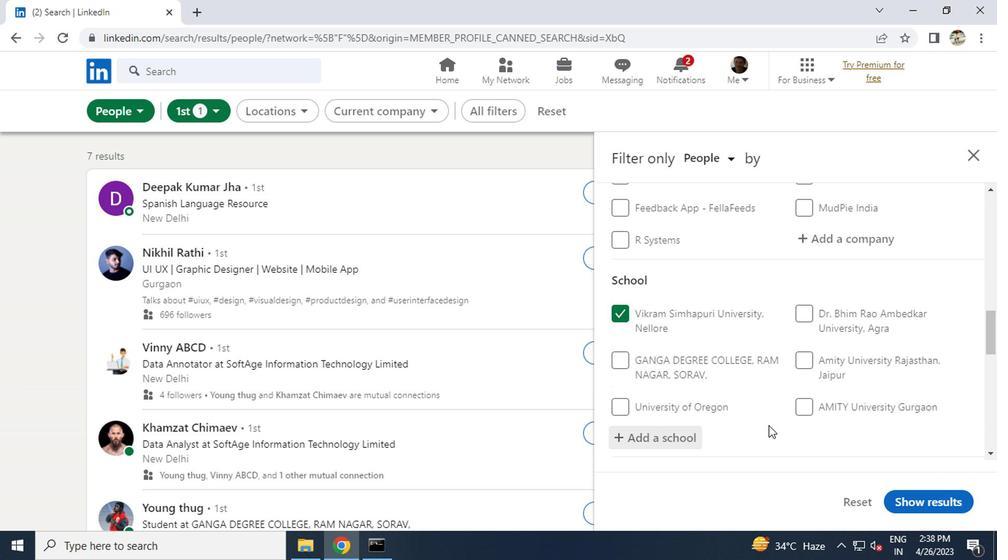 
Action: Mouse scrolled (765, 424) with delta (0, -1)
Screenshot: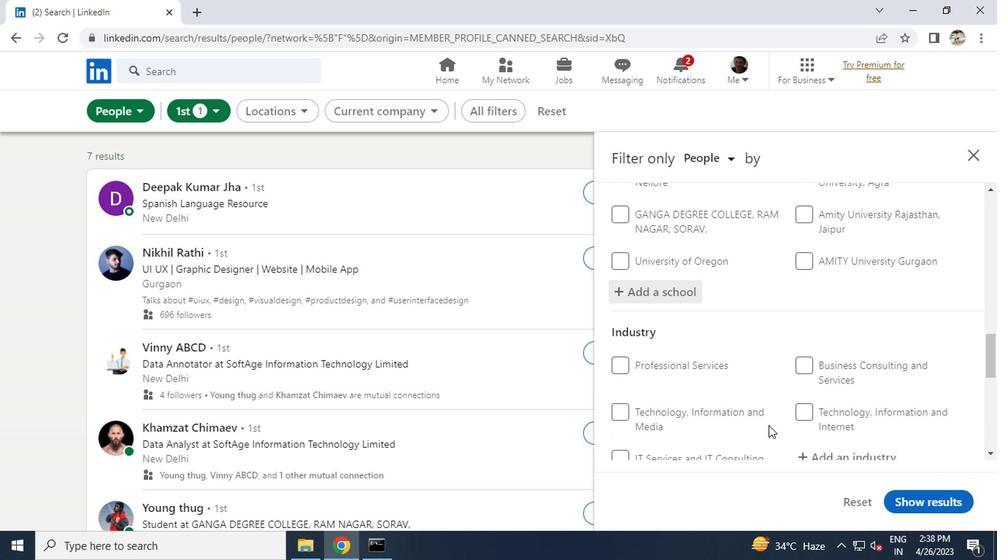 
Action: Mouse moved to (836, 388)
Screenshot: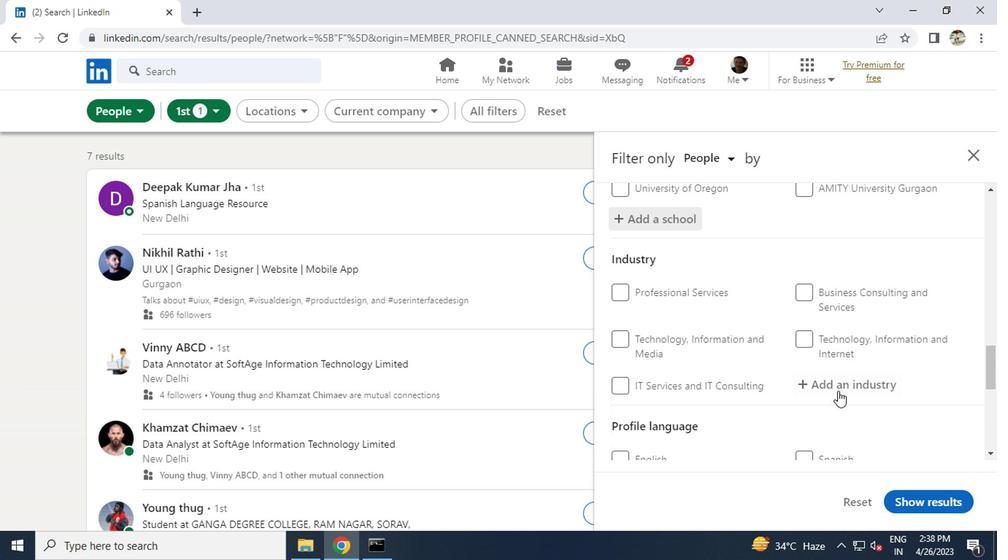 
Action: Mouse pressed left at (836, 388)
Screenshot: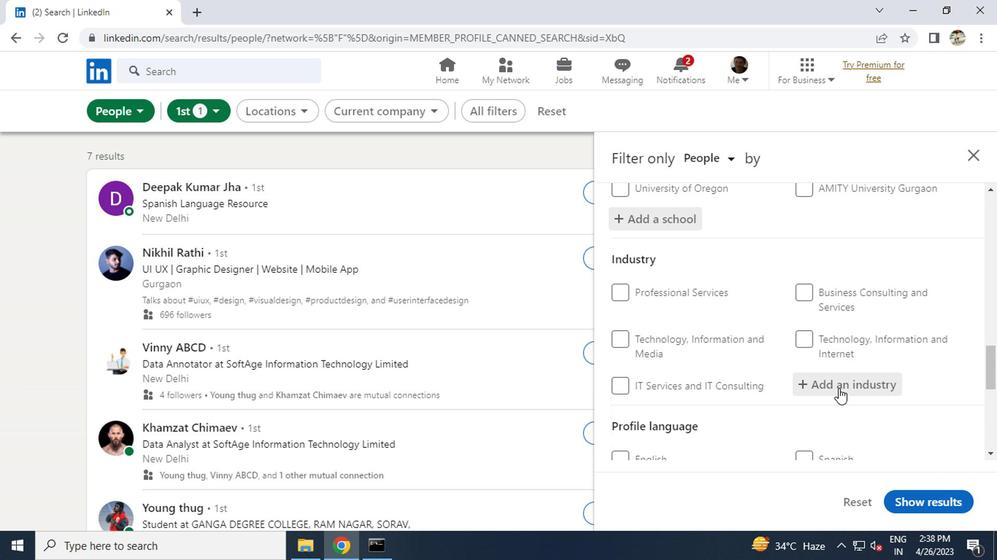 
Action: Key pressed <Key.caps_lock>HVAC
Screenshot: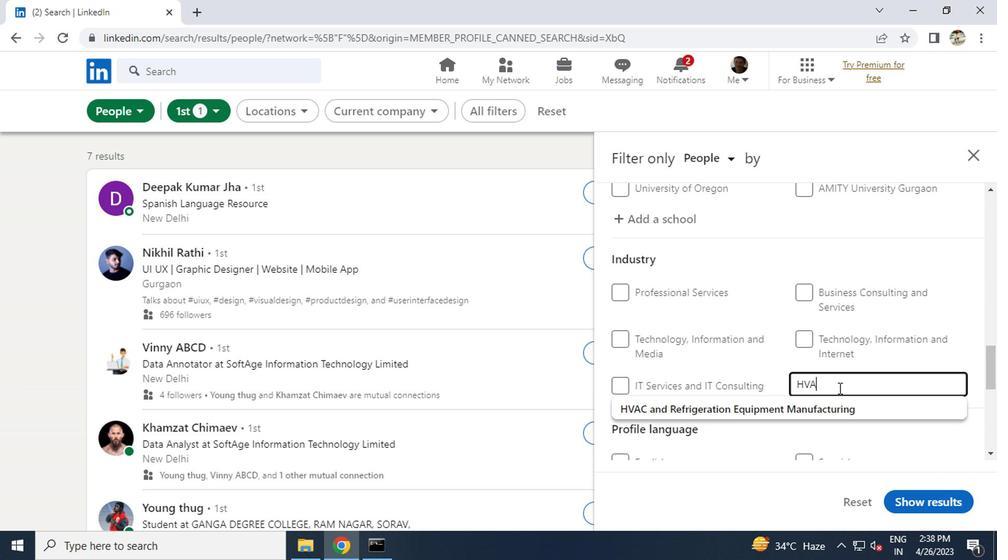 
Action: Mouse moved to (777, 408)
Screenshot: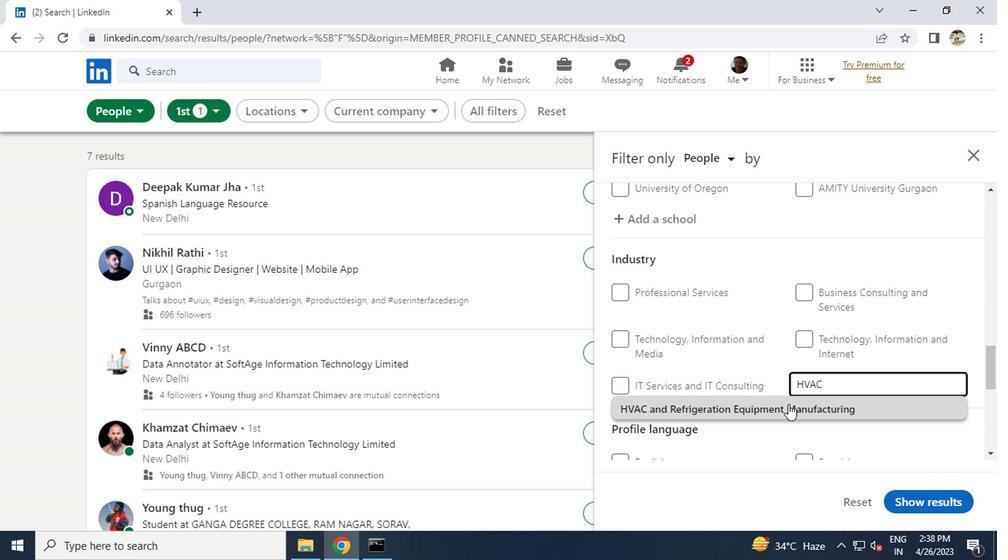 
Action: Mouse pressed left at (777, 408)
Screenshot: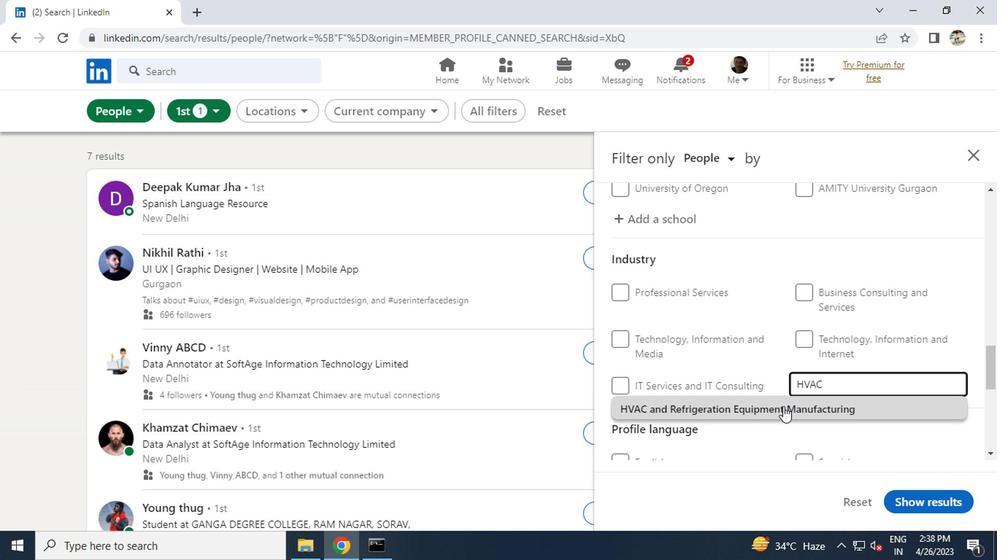 
Action: Mouse scrolled (777, 407) with delta (0, -1)
Screenshot: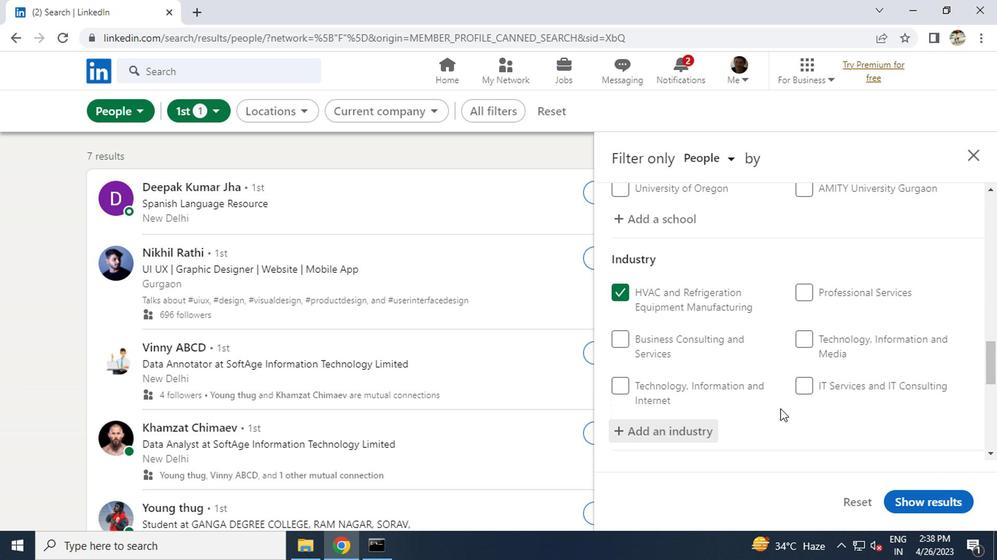 
Action: Mouse scrolled (777, 407) with delta (0, -1)
Screenshot: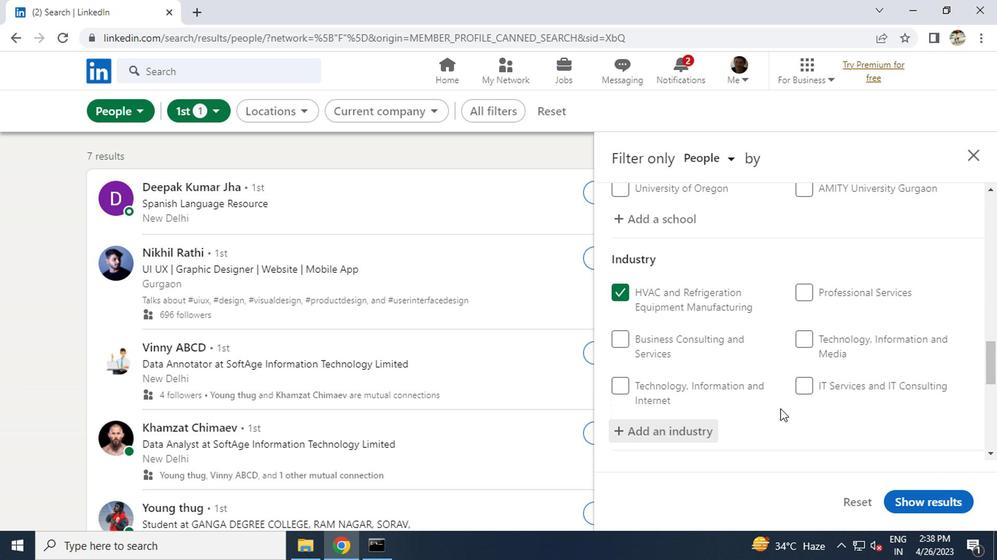 
Action: Mouse scrolled (777, 407) with delta (0, -1)
Screenshot: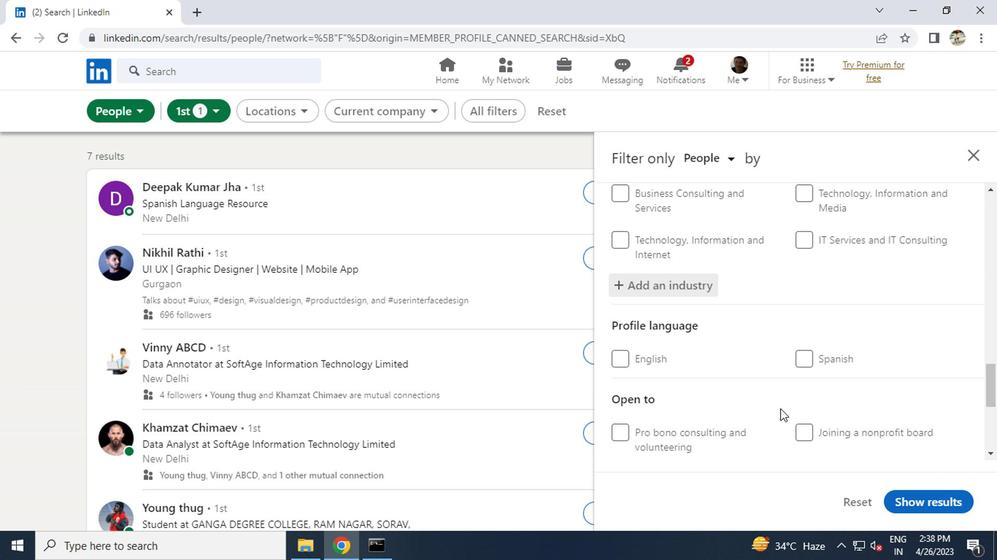 
Action: Mouse scrolled (777, 407) with delta (0, -1)
Screenshot: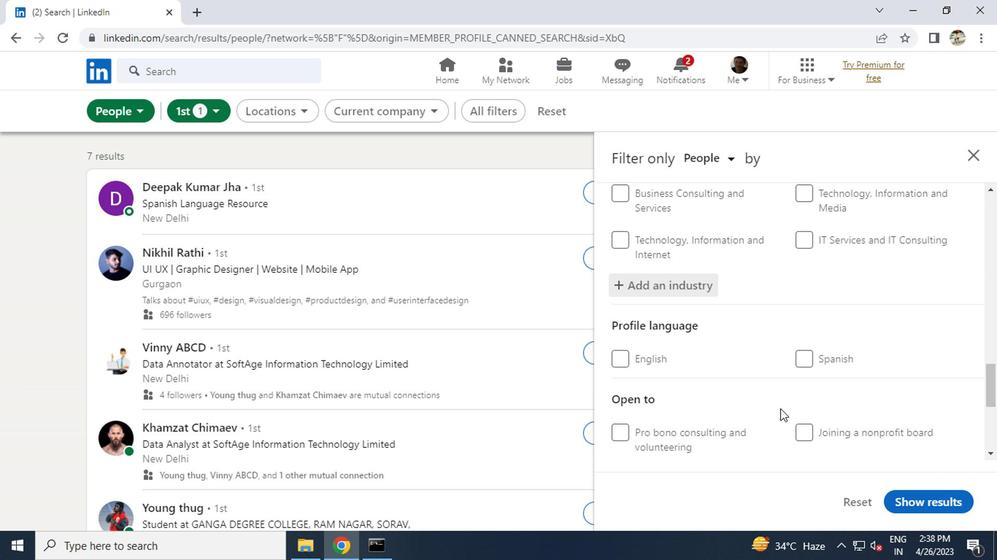 
Action: Mouse scrolled (777, 407) with delta (0, -1)
Screenshot: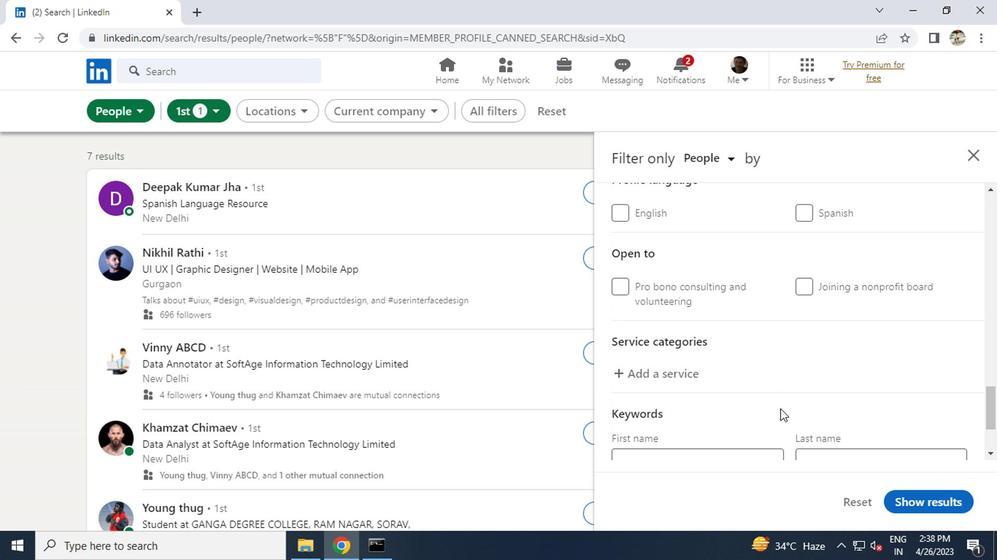 
Action: Mouse moved to (636, 307)
Screenshot: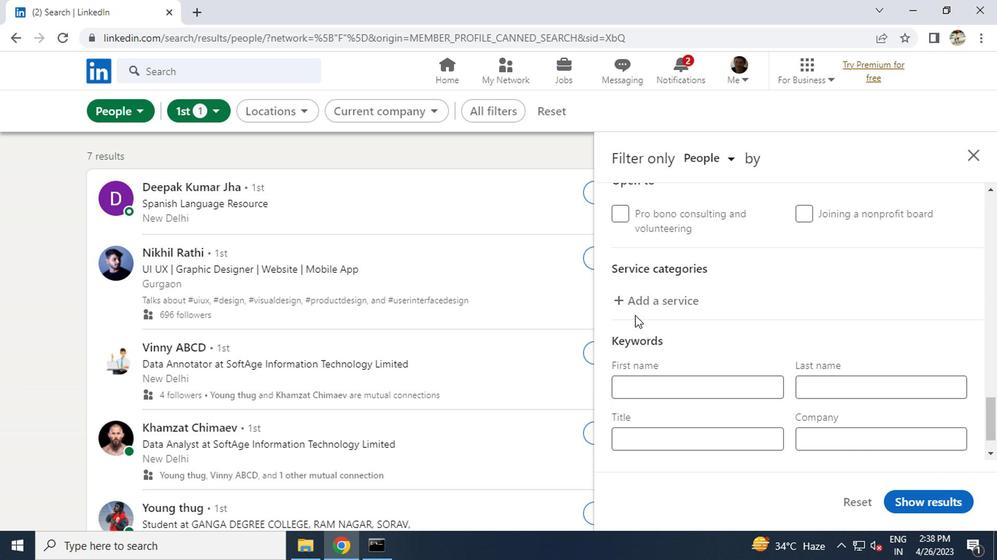 
Action: Mouse pressed left at (636, 307)
Screenshot: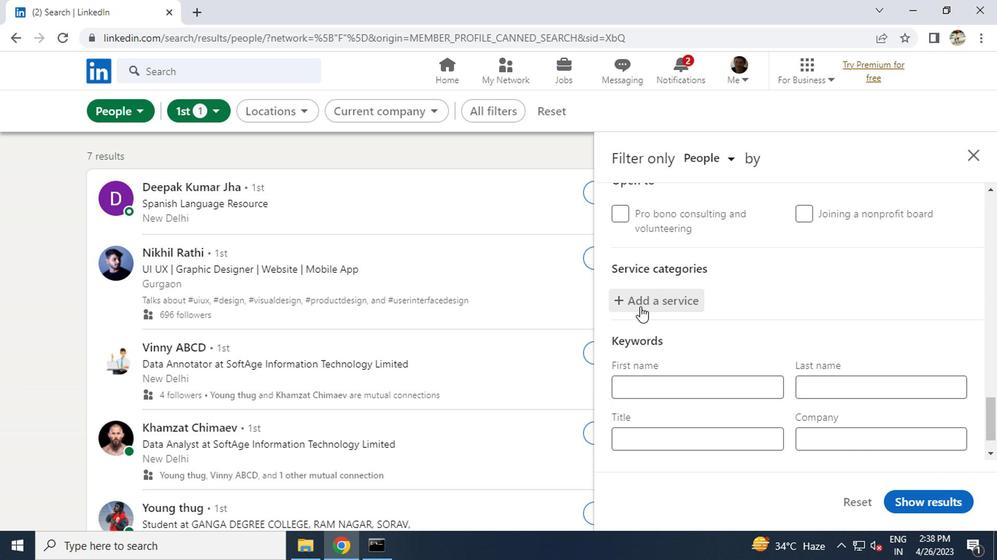 
Action: Key pressed D<Key.caps_lock>ATA<Key.backspace>E<Key.space><Key.caps_lock>E<Key.caps_lock>
Screenshot: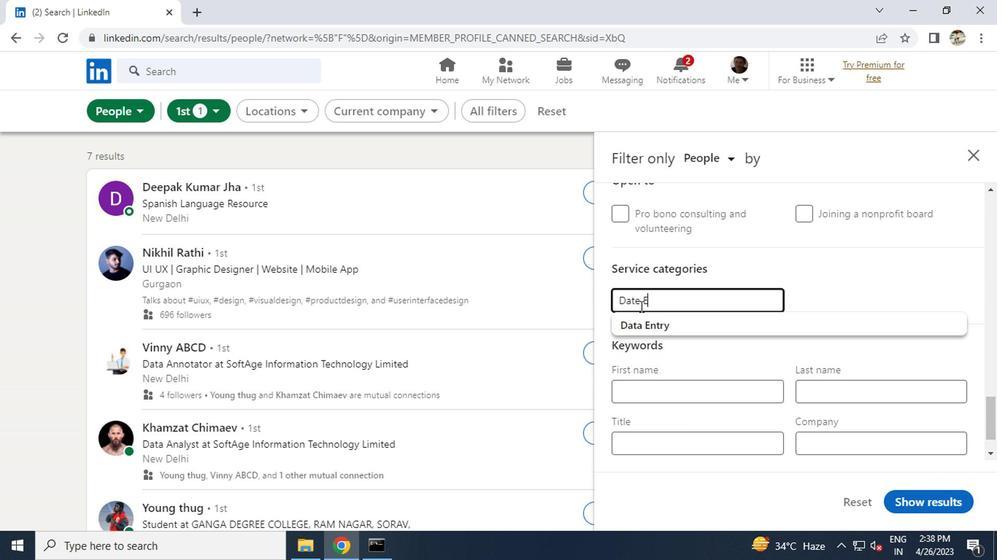 
Action: Mouse moved to (646, 324)
Screenshot: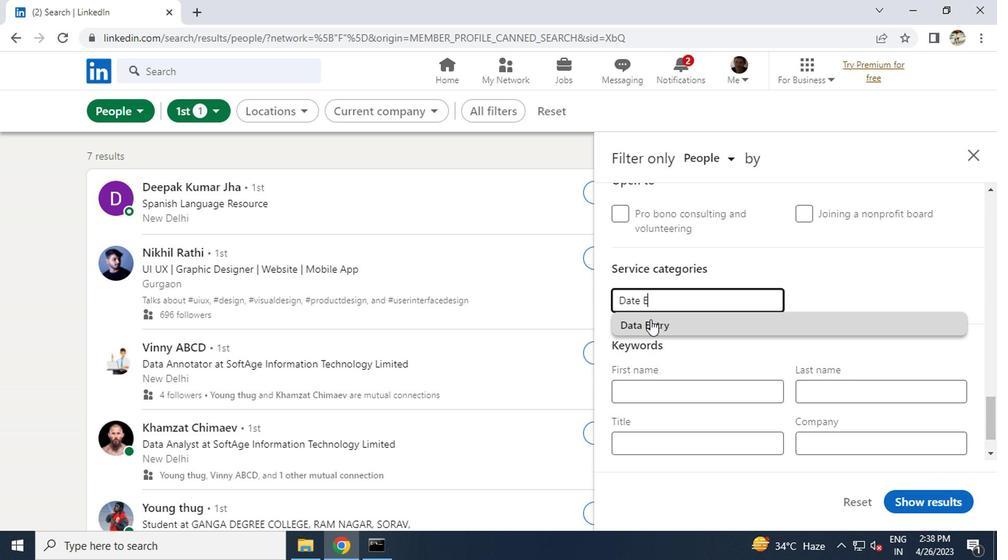 
Action: Mouse pressed left at (646, 324)
Screenshot: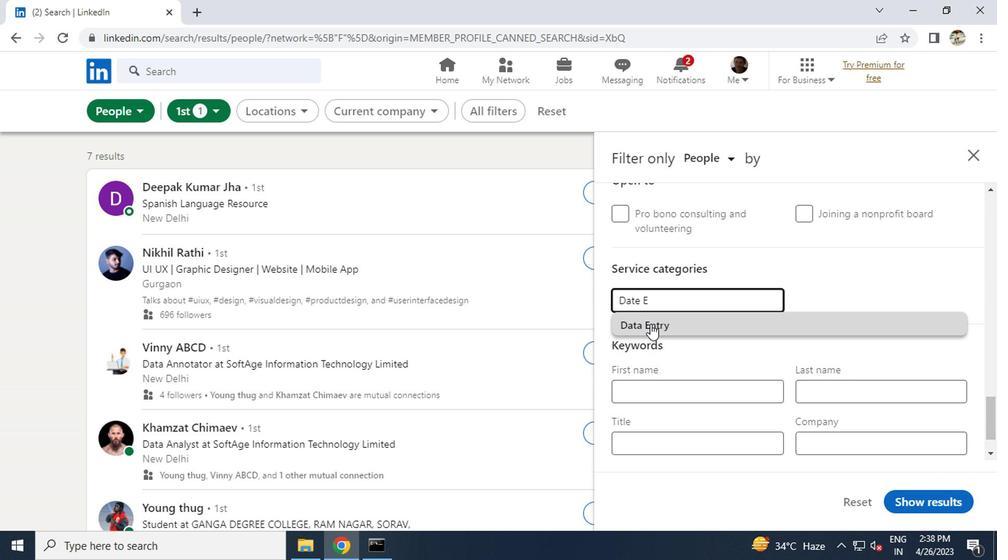 
Action: Mouse scrolled (646, 324) with delta (0, 0)
Screenshot: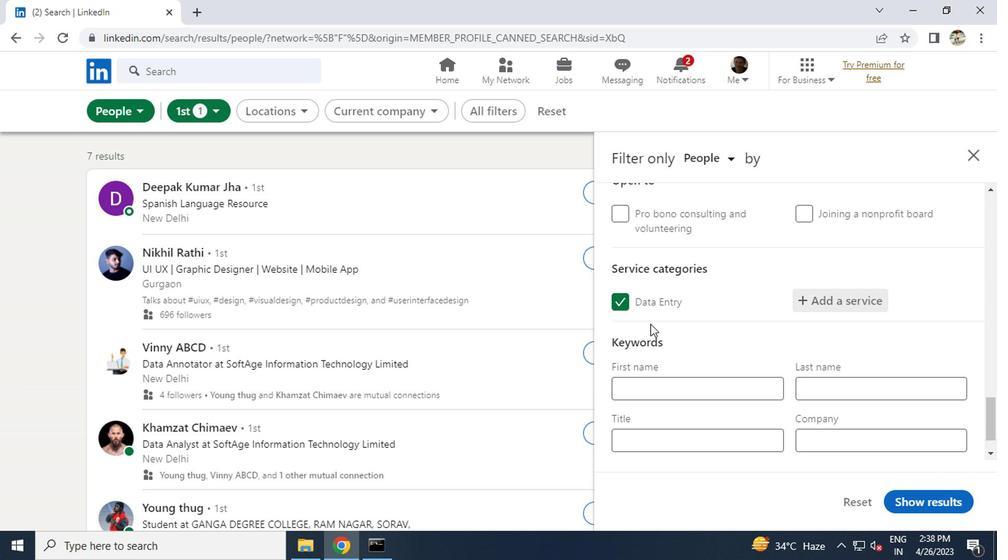 
Action: Mouse moved to (664, 398)
Screenshot: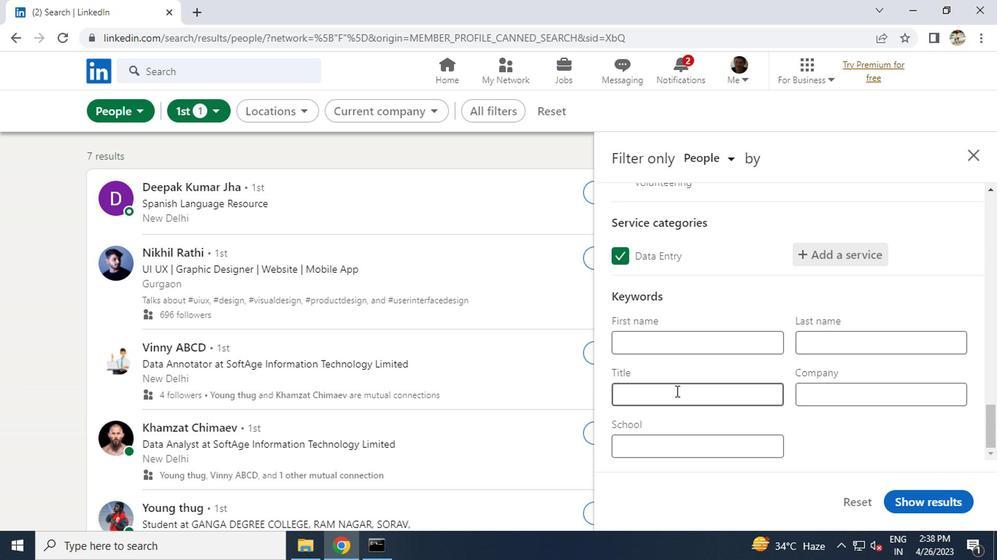 
Action: Mouse pressed left at (664, 398)
Screenshot: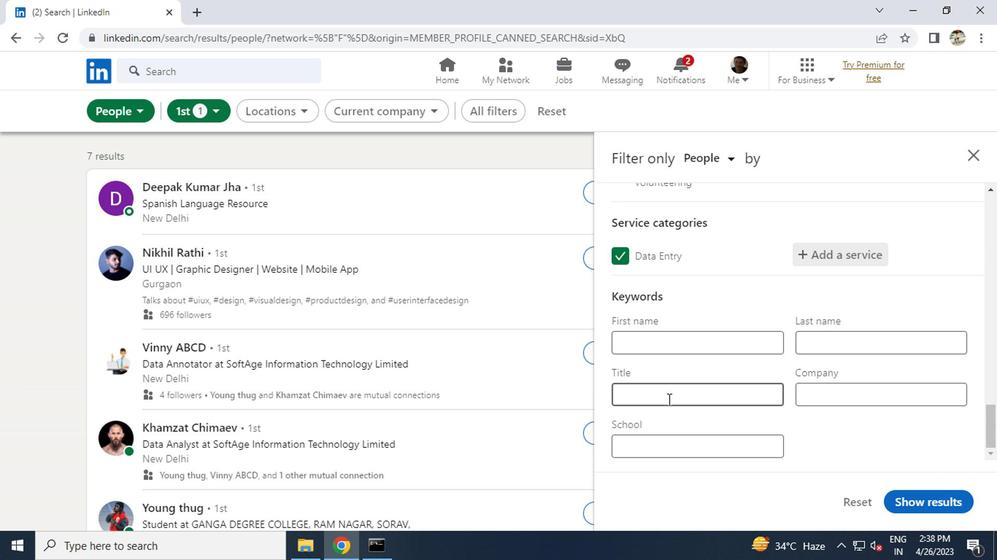 
Action: Key pressed <Key.caps_lock>E<Key.caps_lock>NGINN<Key.backspace>EER
Screenshot: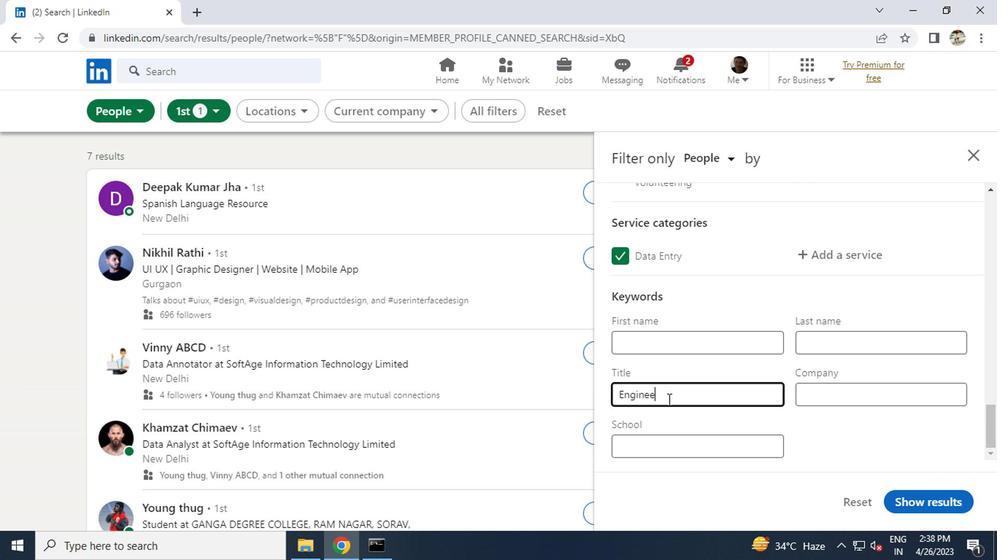
Action: Mouse moved to (922, 508)
Screenshot: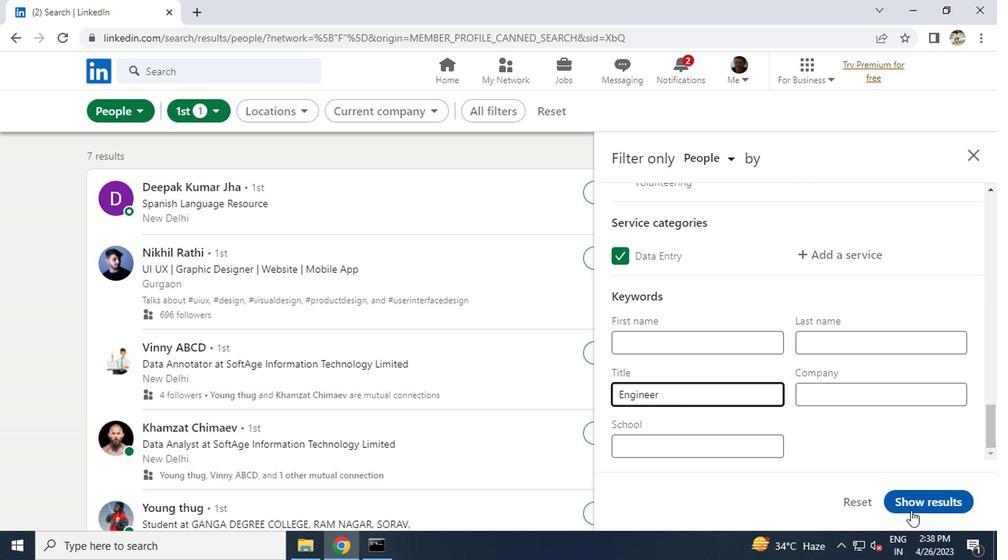 
Action: Mouse pressed left at (922, 508)
Screenshot: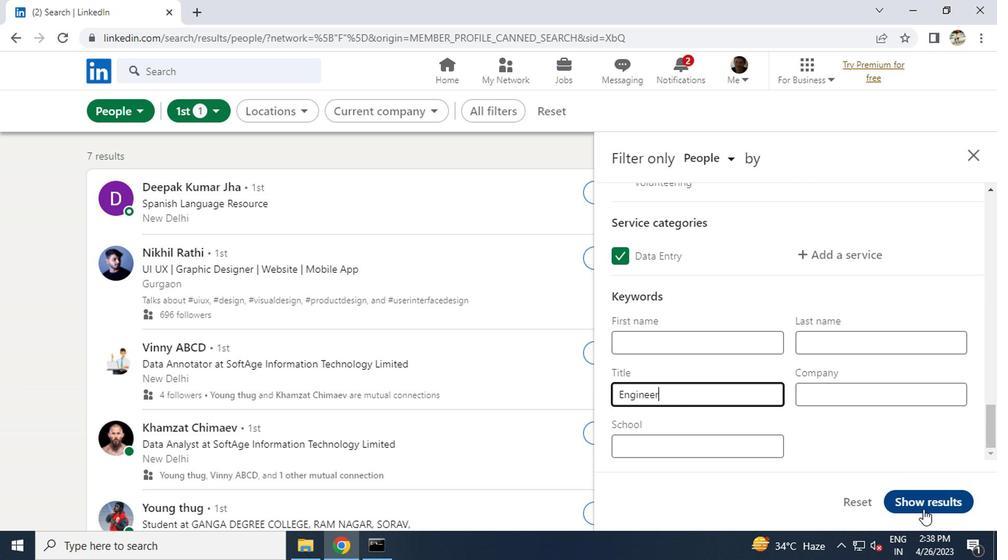 
Action: Mouse moved to (294, 547)
Screenshot: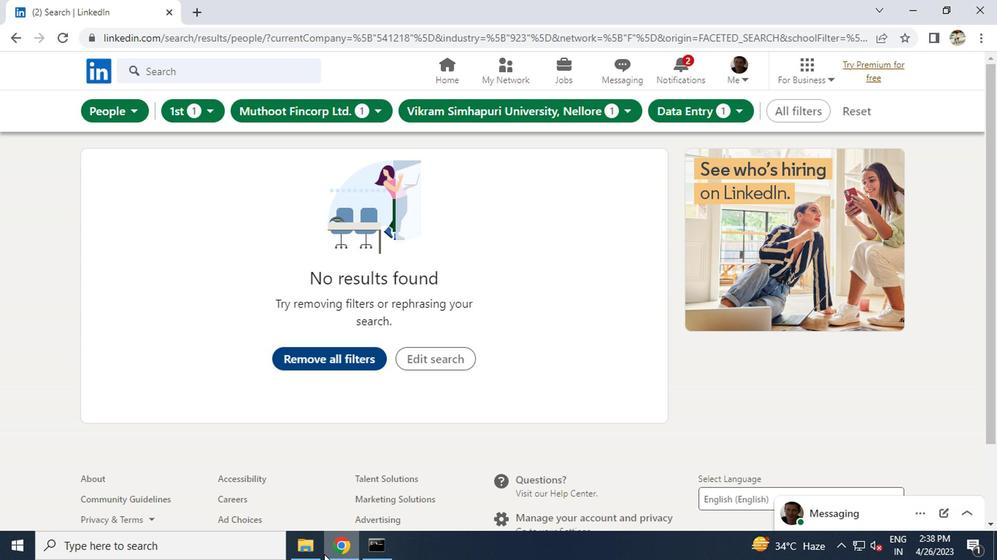 
Action: Mouse pressed left at (294, 547)
Screenshot: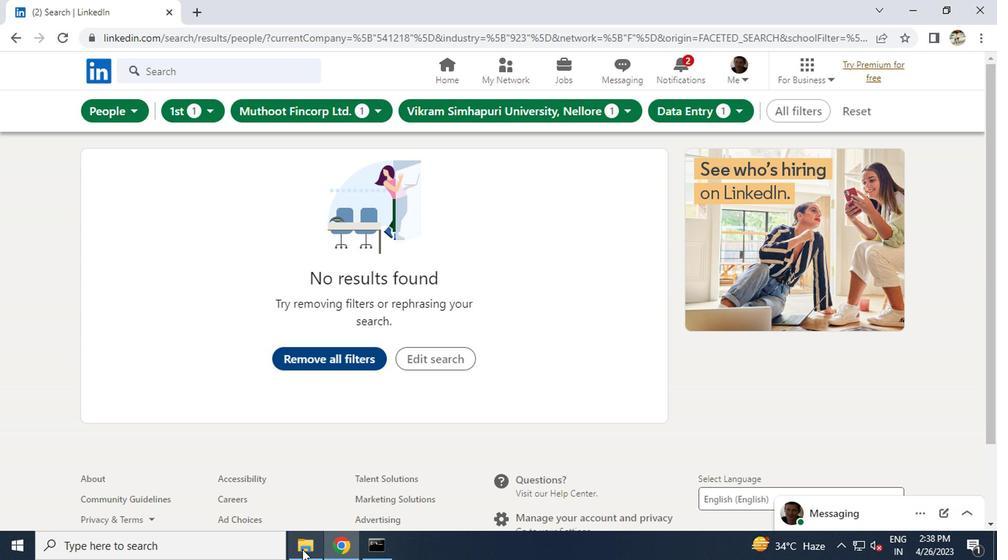 
Action: Mouse moved to (297, 488)
Screenshot: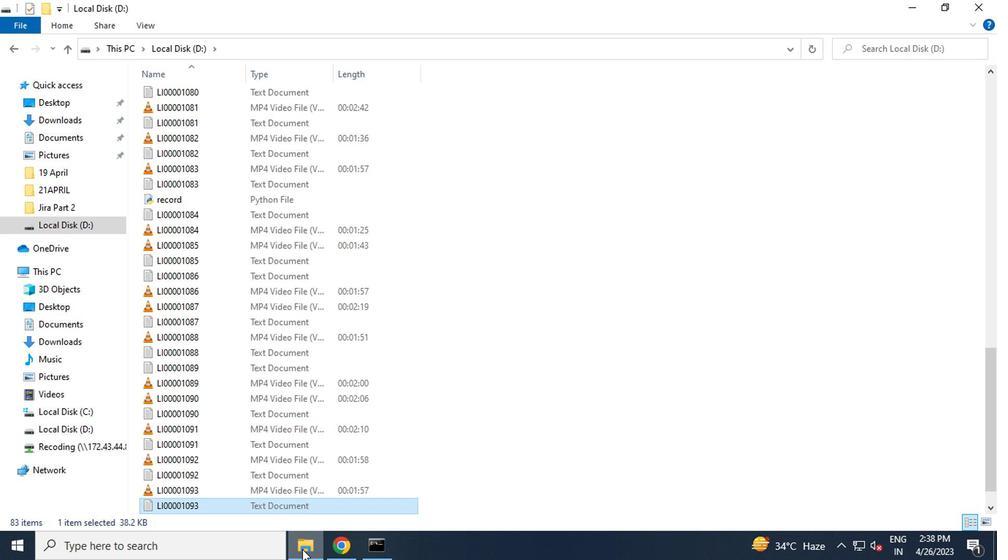 
Action: Mouse scrolled (297, 488) with delta (0, 0)
Screenshot: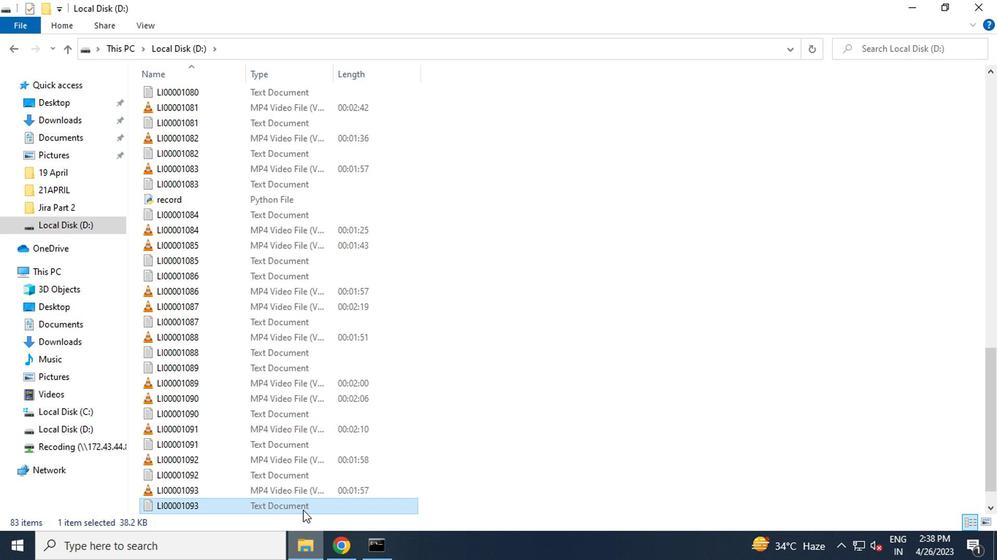 
Action: Mouse scrolled (297, 488) with delta (0, 0)
Screenshot: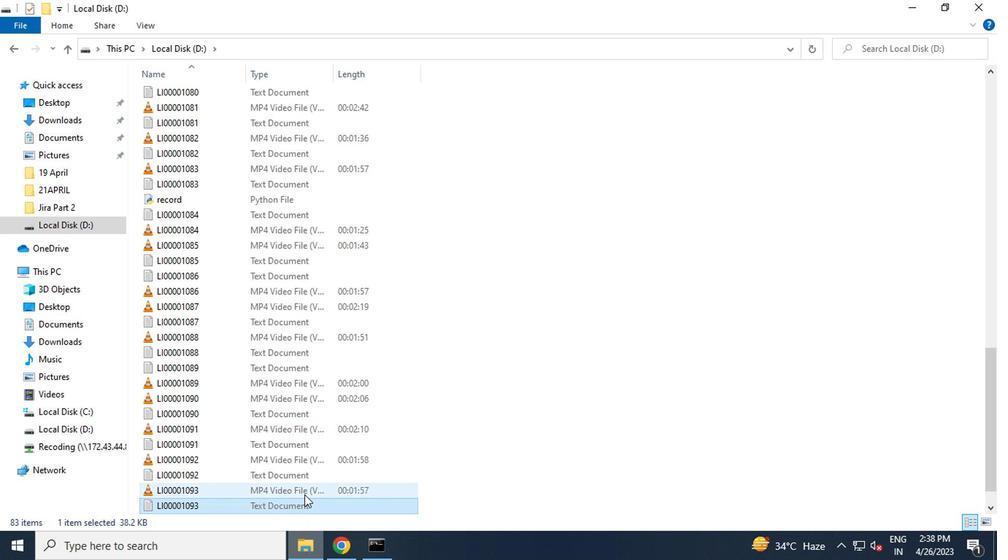 
Action: Mouse scrolled (297, 488) with delta (0, 0)
Screenshot: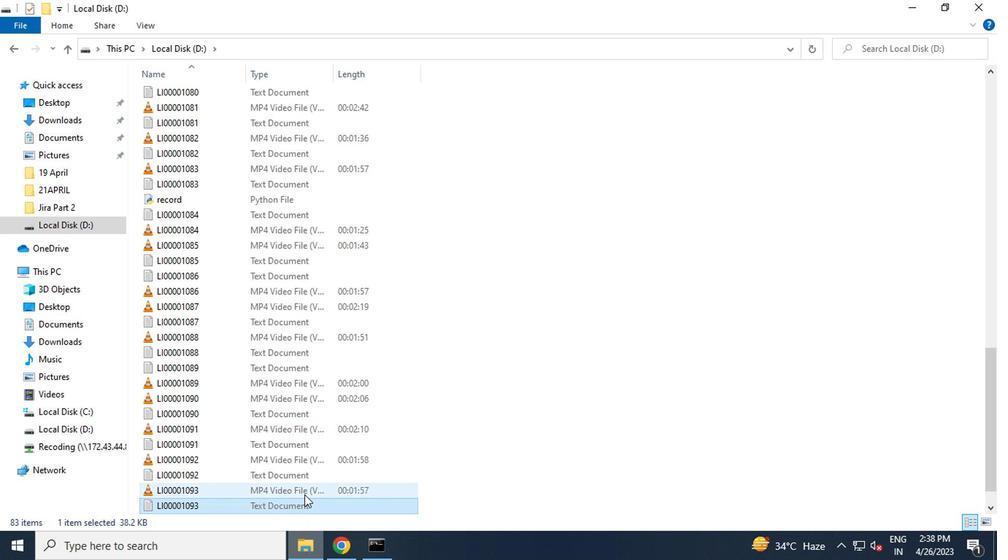 
Action: Mouse moved to (445, 492)
Screenshot: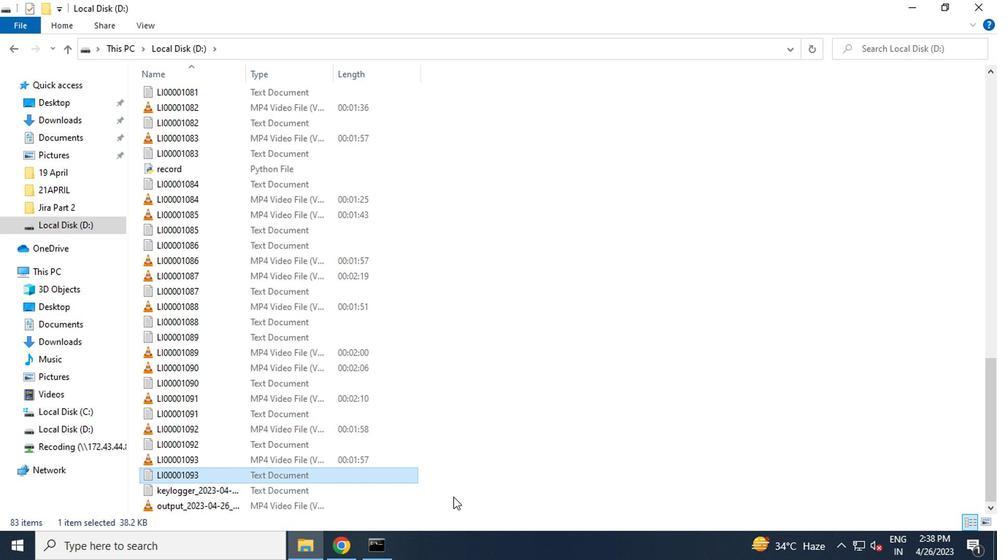 
Action: Mouse pressed left at (445, 492)
Screenshot: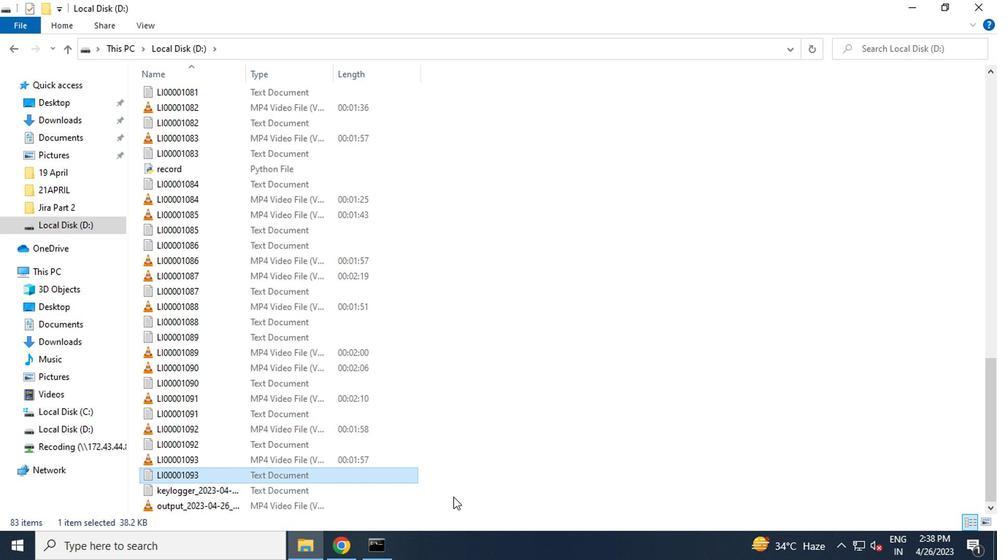 
Action: Mouse moved to (433, 507)
Screenshot: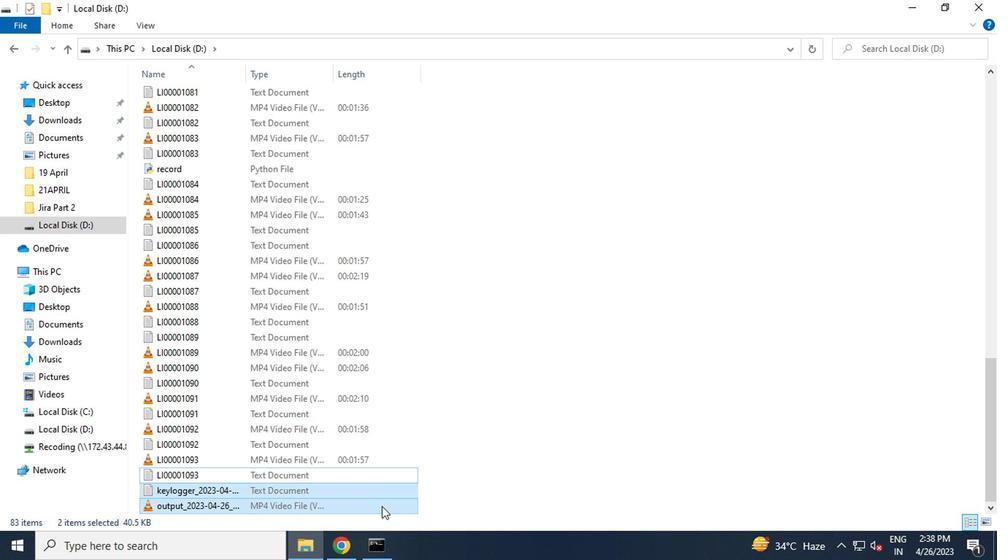
